 Task: Look for space in Shājāpur, India from 15th June, 2023 to 21st June, 2023 for 5 adults in price range Rs.14000 to Rs.25000. Place can be entire place with 3 bedrooms having 3 beds and 3 bathrooms. Property type can be house, flat, guest house. Booking option can be shelf check-in. Required host language is English.
Action: Mouse moved to (431, 69)
Screenshot: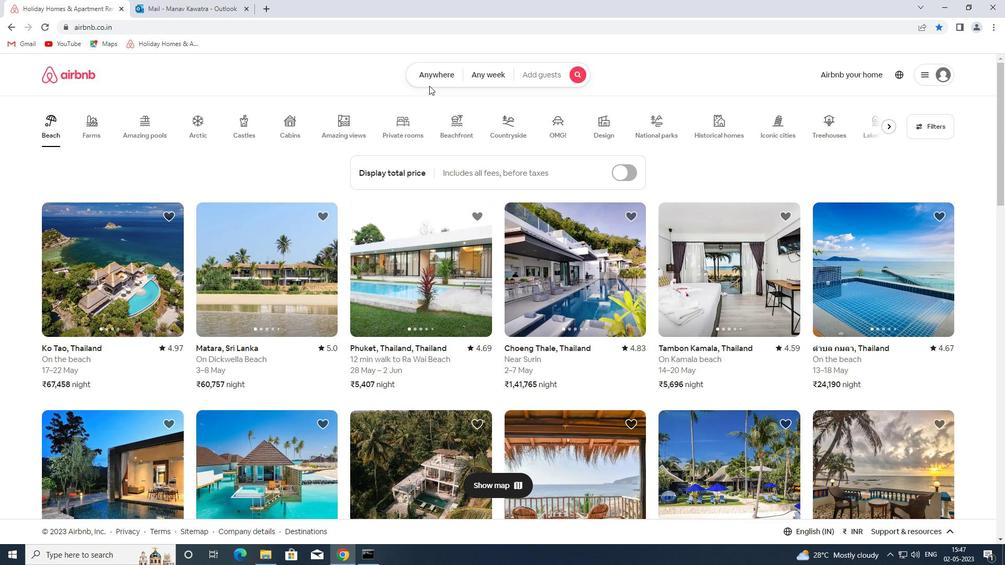
Action: Mouse pressed left at (431, 69)
Screenshot: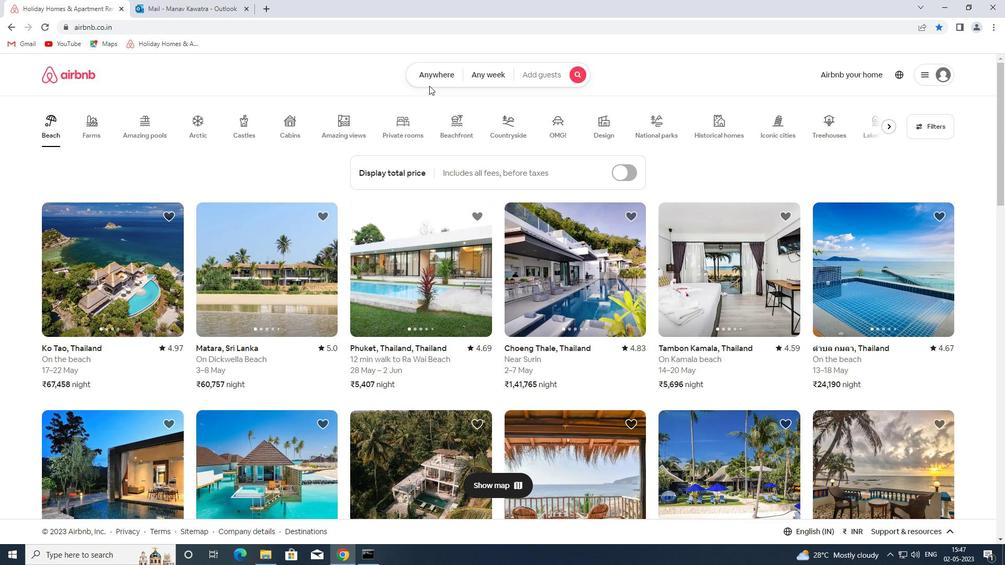 
Action: Mouse moved to (380, 119)
Screenshot: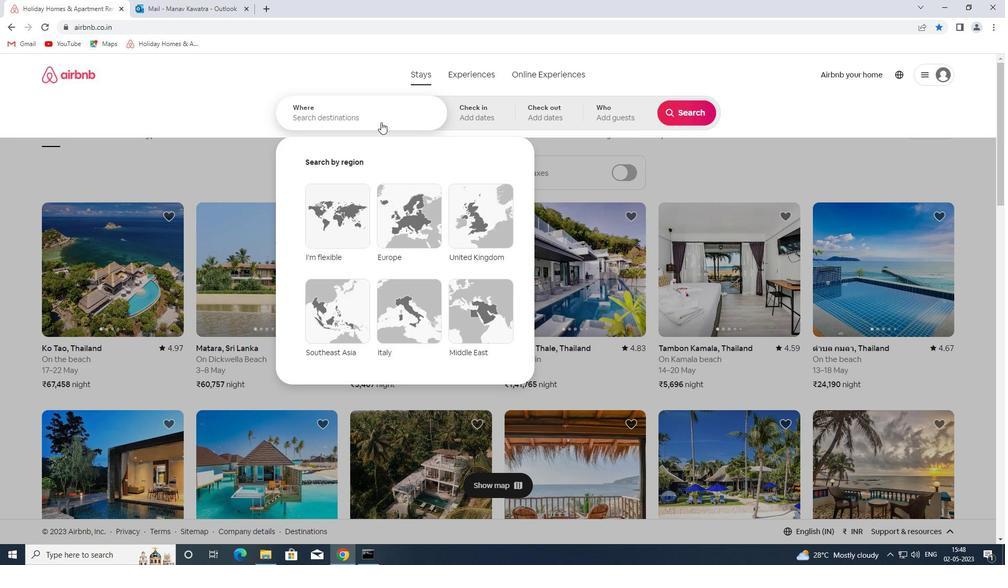 
Action: Mouse pressed left at (380, 119)
Screenshot: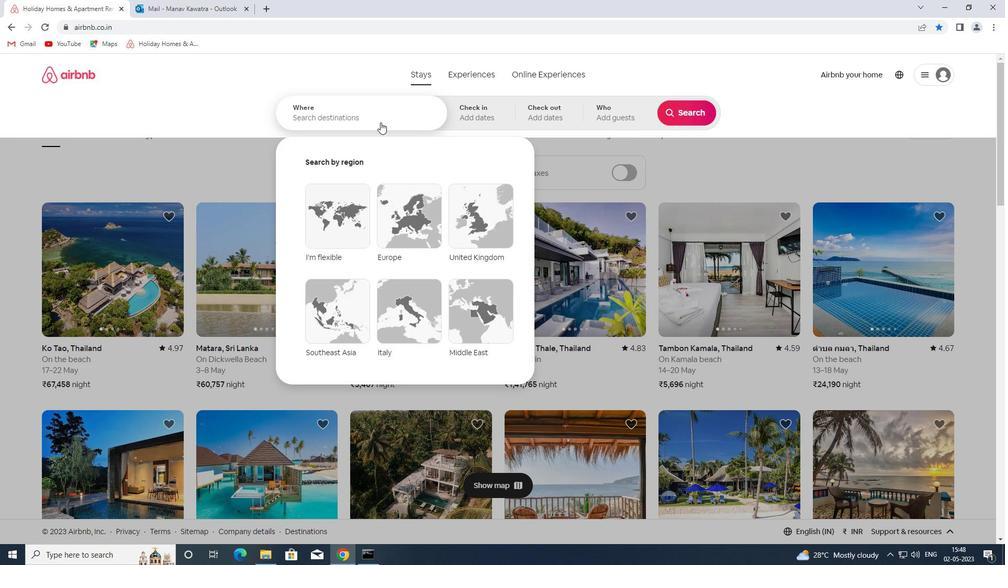 
Action: Key pressed shajapur<Key.space>india<Key.space><Key.enter>
Screenshot: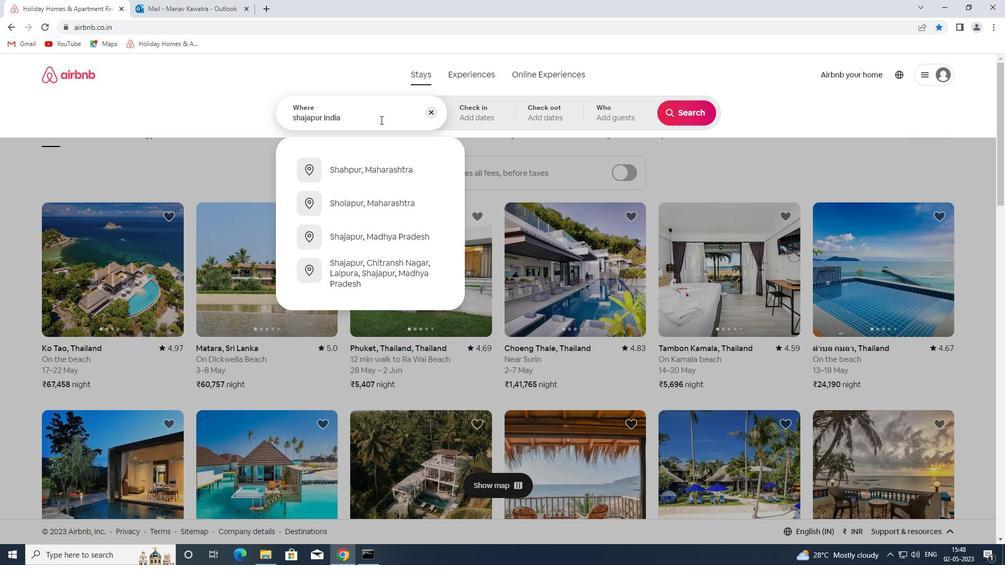 
Action: Mouse moved to (627, 287)
Screenshot: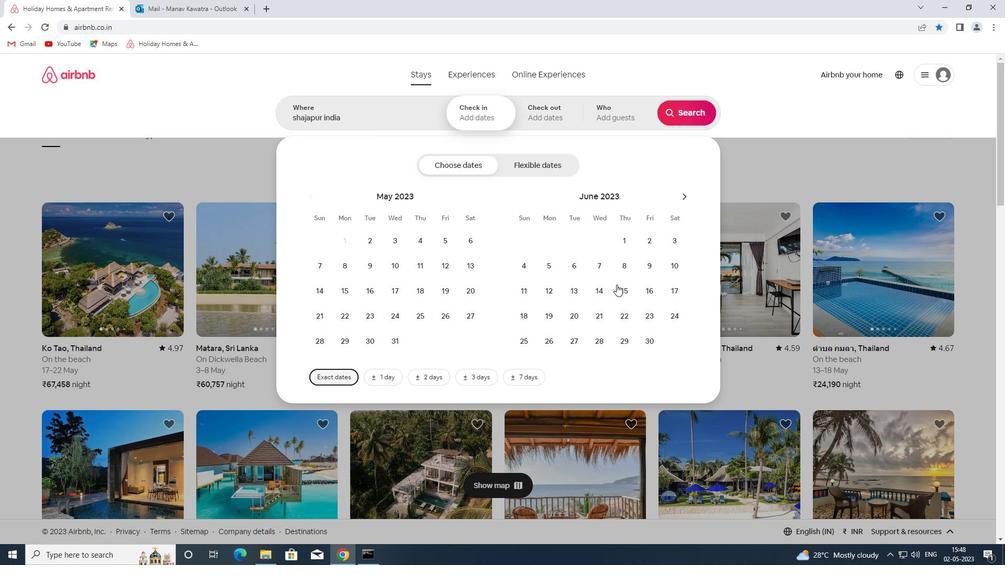 
Action: Mouse pressed left at (627, 287)
Screenshot: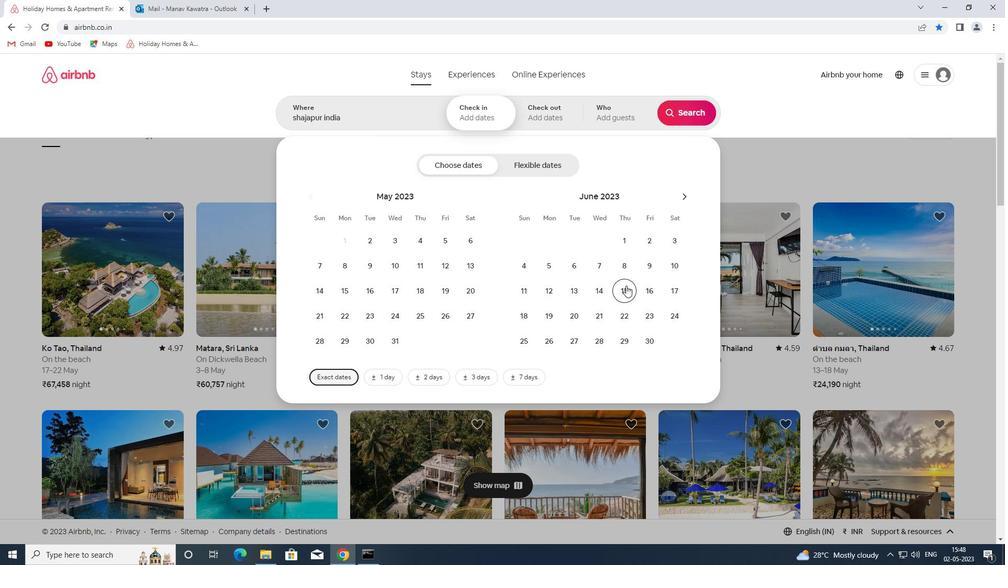 
Action: Mouse moved to (600, 314)
Screenshot: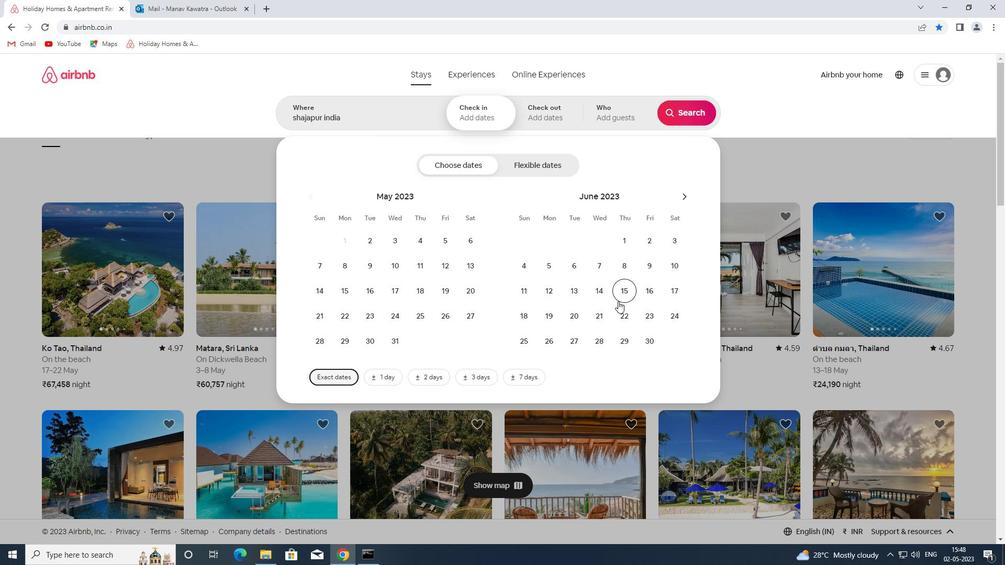 
Action: Mouse pressed left at (600, 314)
Screenshot: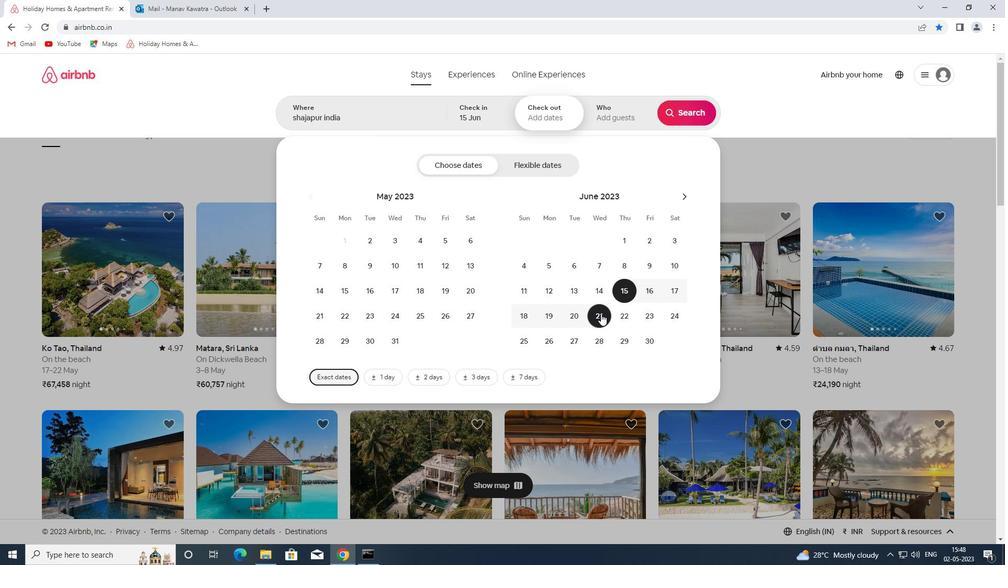 
Action: Mouse moved to (624, 120)
Screenshot: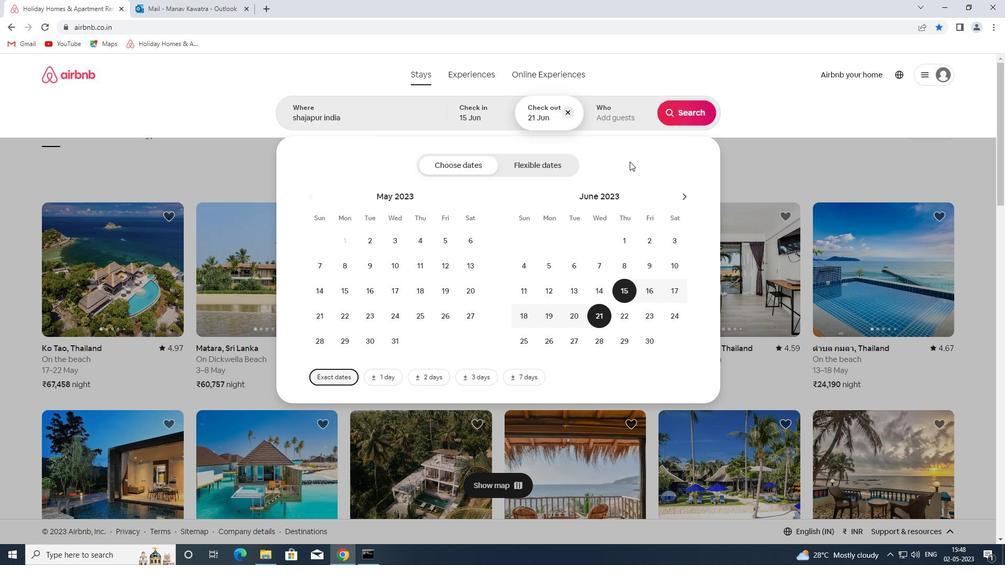 
Action: Mouse pressed left at (624, 120)
Screenshot: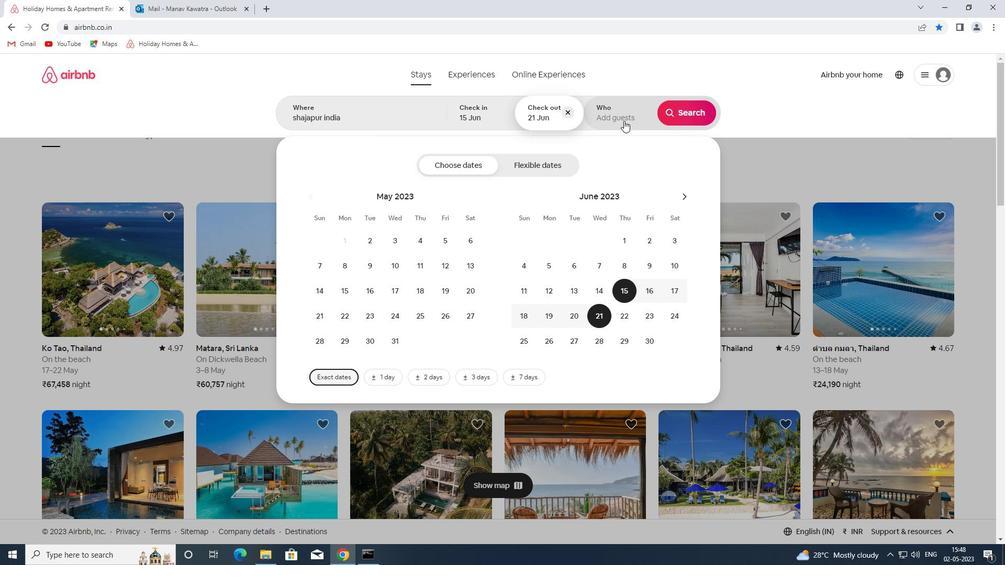 
Action: Mouse moved to (685, 170)
Screenshot: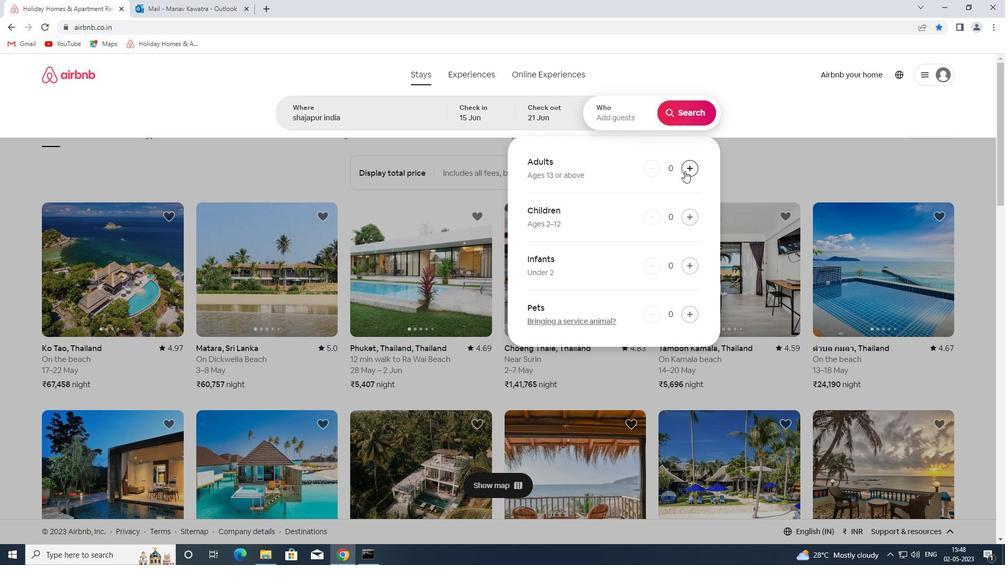
Action: Mouse pressed left at (685, 170)
Screenshot: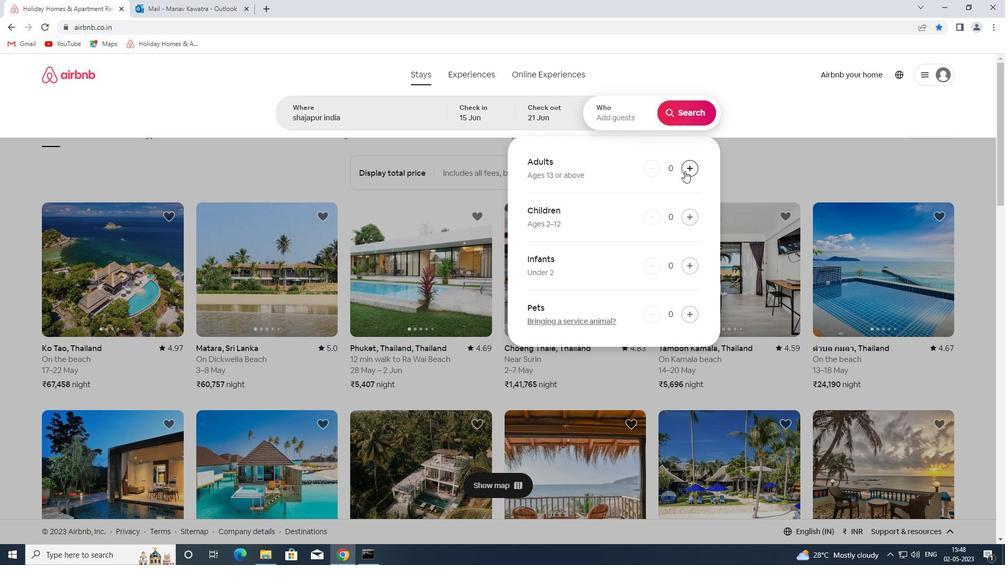 
Action: Mouse moved to (685, 170)
Screenshot: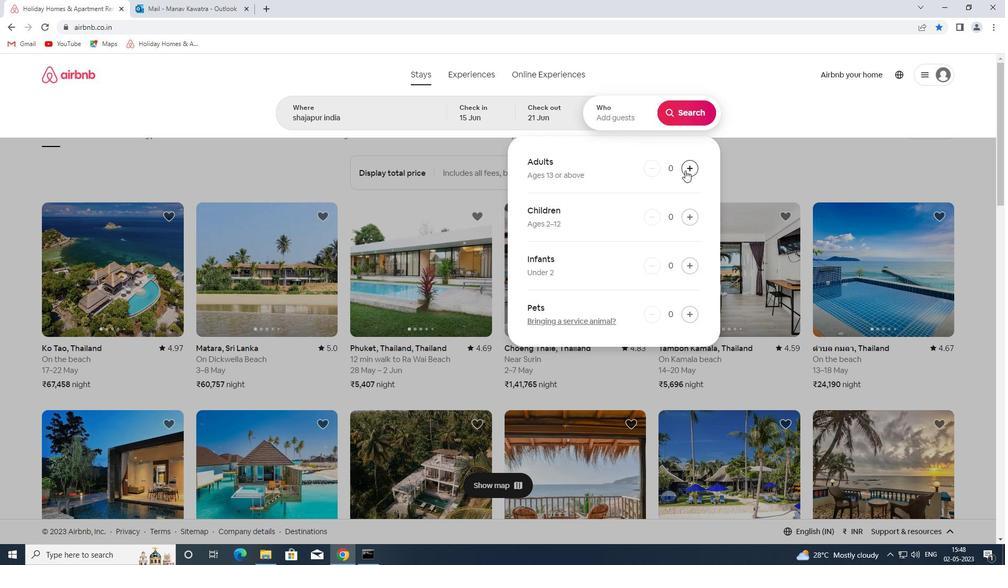 
Action: Mouse pressed left at (685, 170)
Screenshot: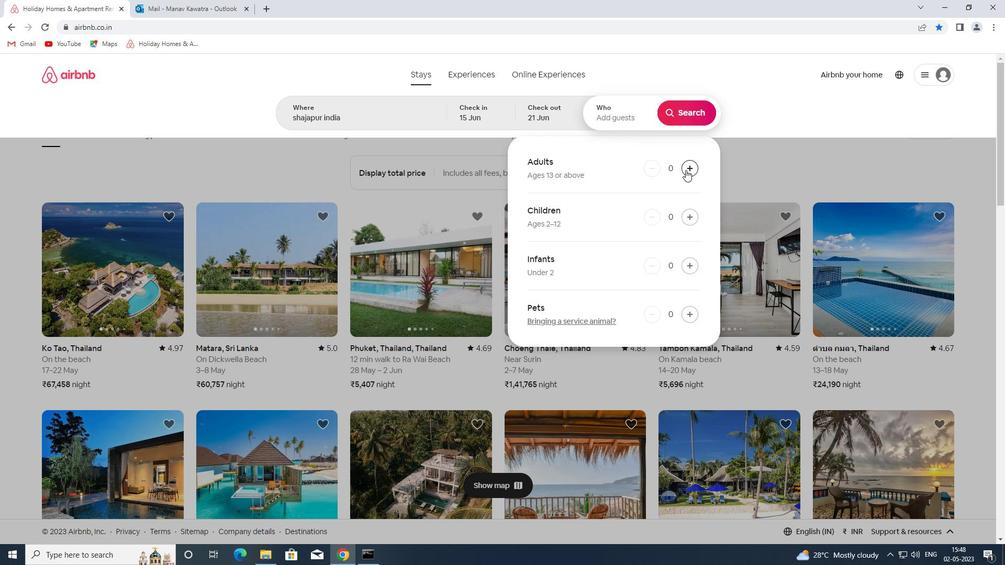 
Action: Mouse pressed left at (685, 170)
Screenshot: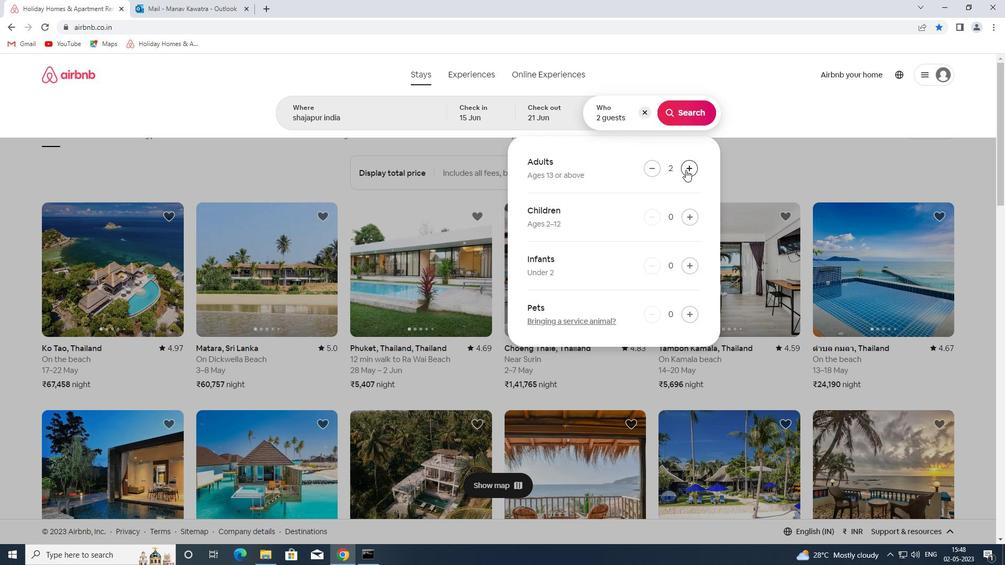 
Action: Mouse pressed left at (685, 170)
Screenshot: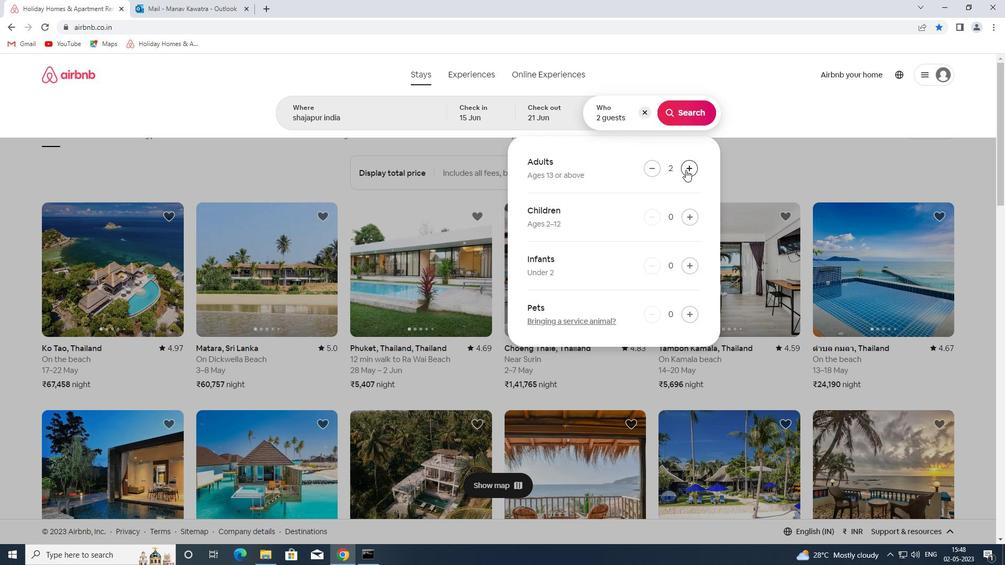 
Action: Mouse pressed left at (685, 170)
Screenshot: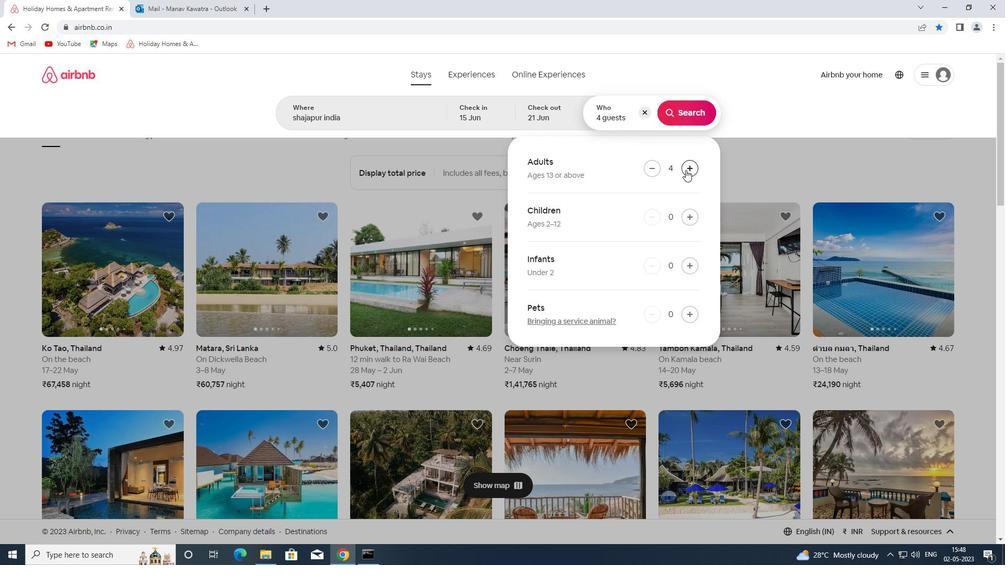 
Action: Mouse moved to (684, 114)
Screenshot: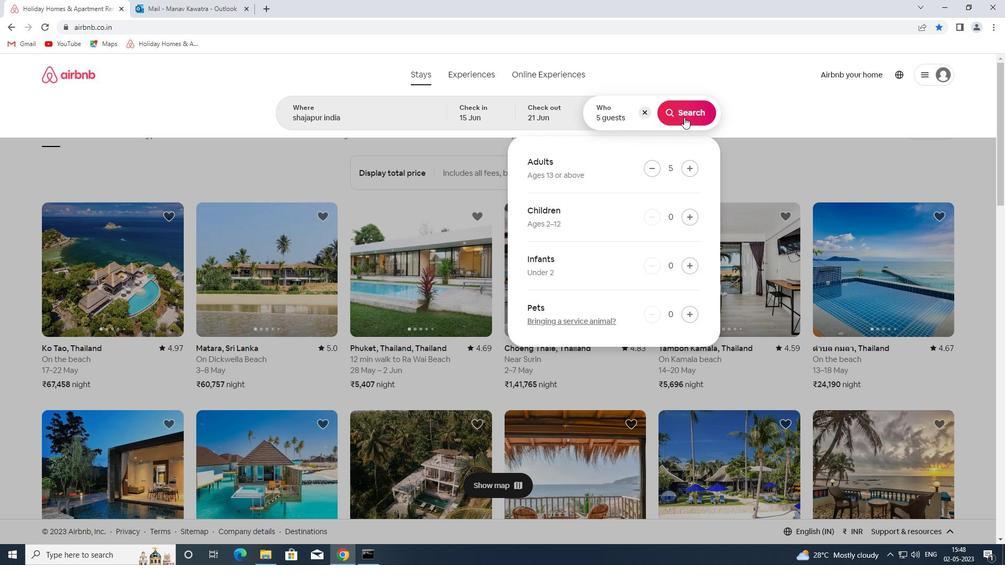 
Action: Mouse pressed left at (684, 114)
Screenshot: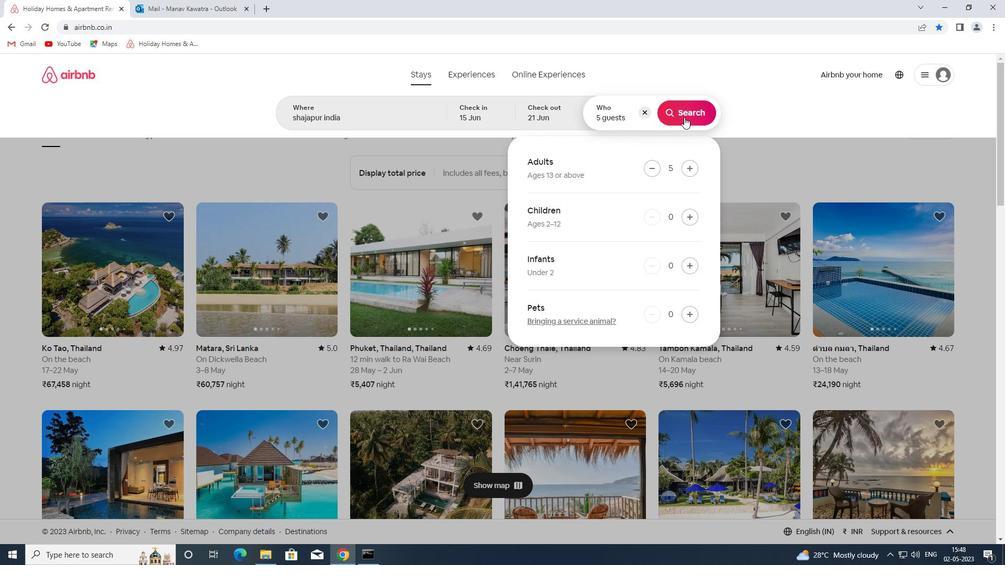 
Action: Mouse moved to (964, 121)
Screenshot: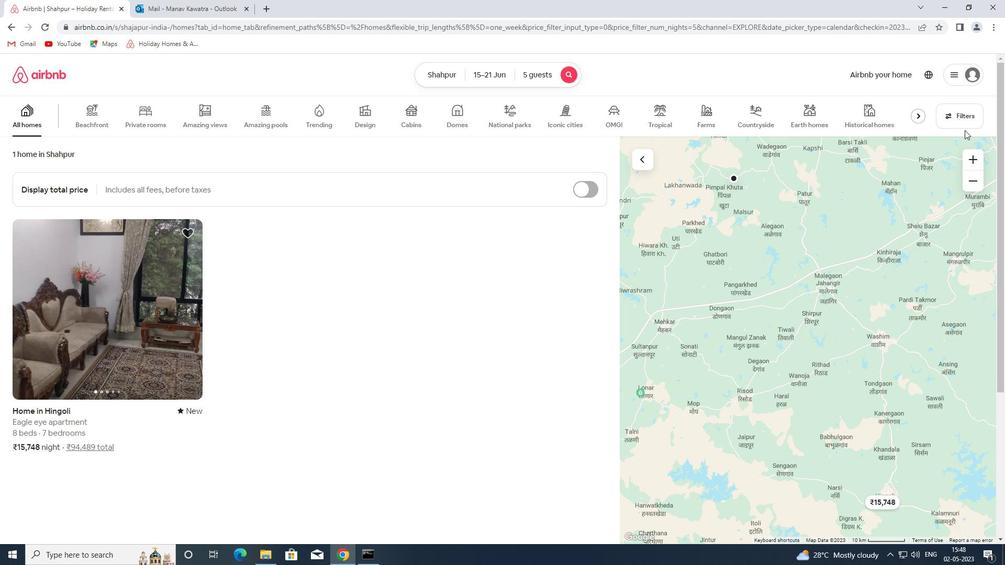 
Action: Mouse pressed left at (964, 121)
Screenshot: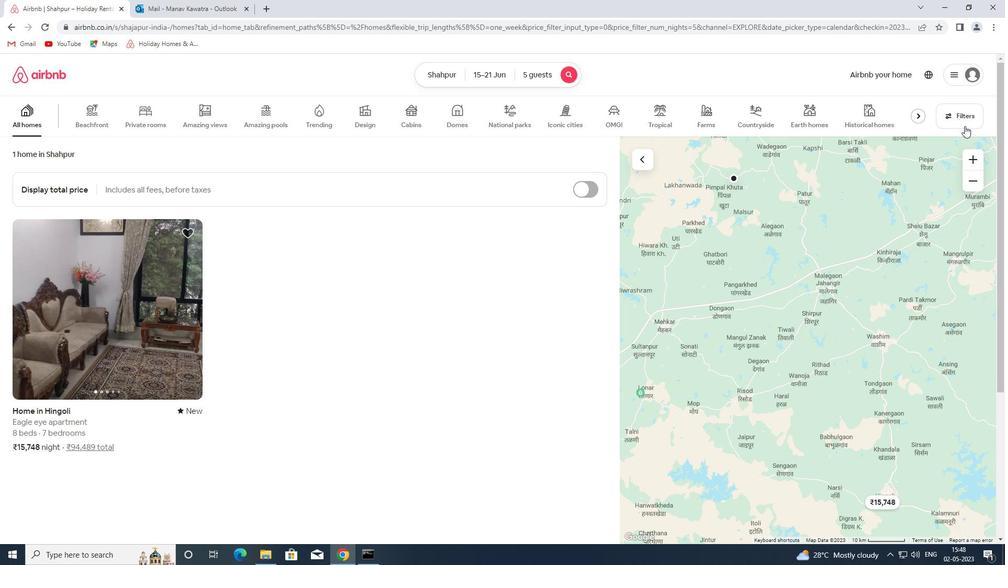 
Action: Mouse moved to (429, 251)
Screenshot: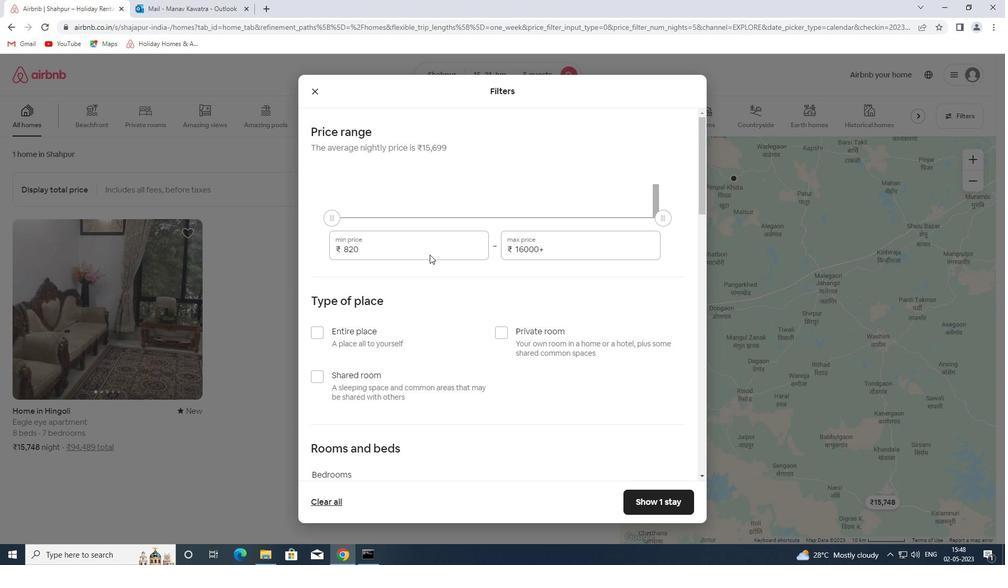 
Action: Mouse pressed left at (429, 251)
Screenshot: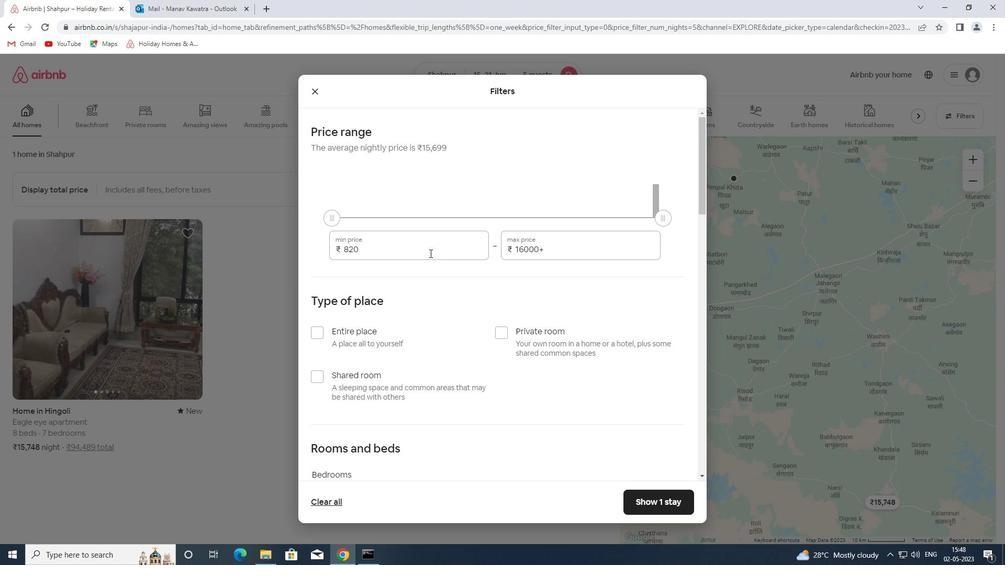 
Action: Mouse pressed left at (429, 251)
Screenshot: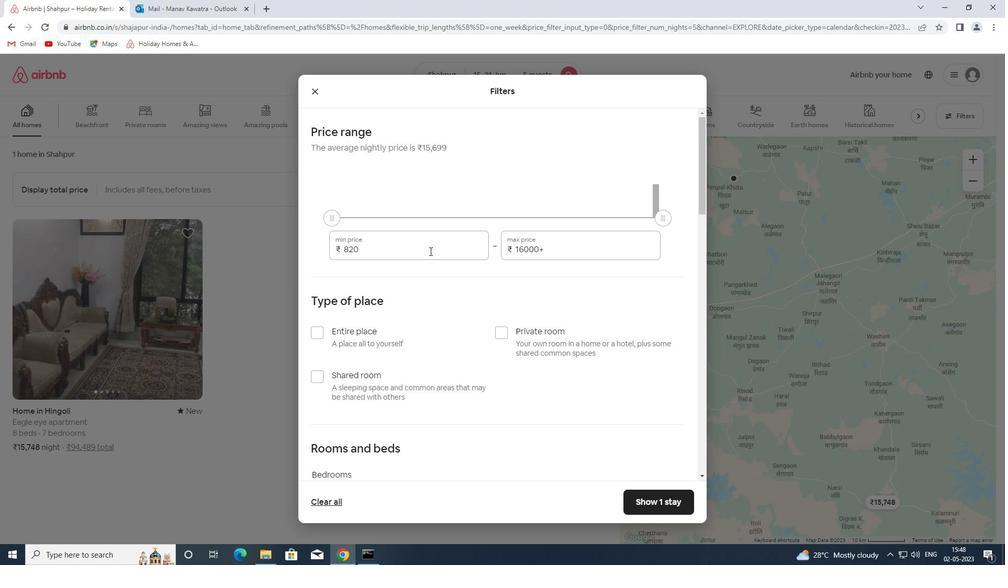 
Action: Key pressed 14000<Key.tab>25000
Screenshot: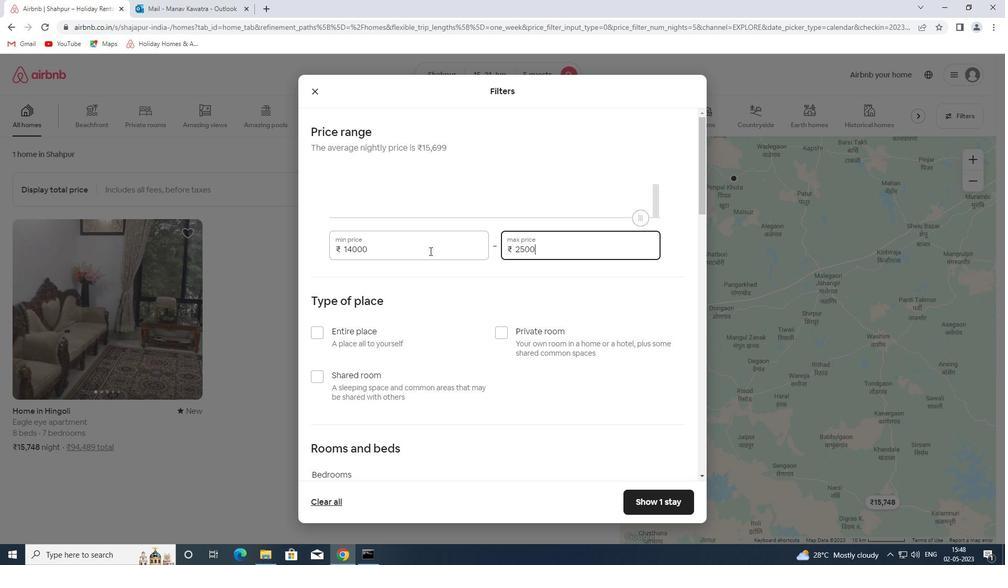 
Action: Mouse moved to (368, 330)
Screenshot: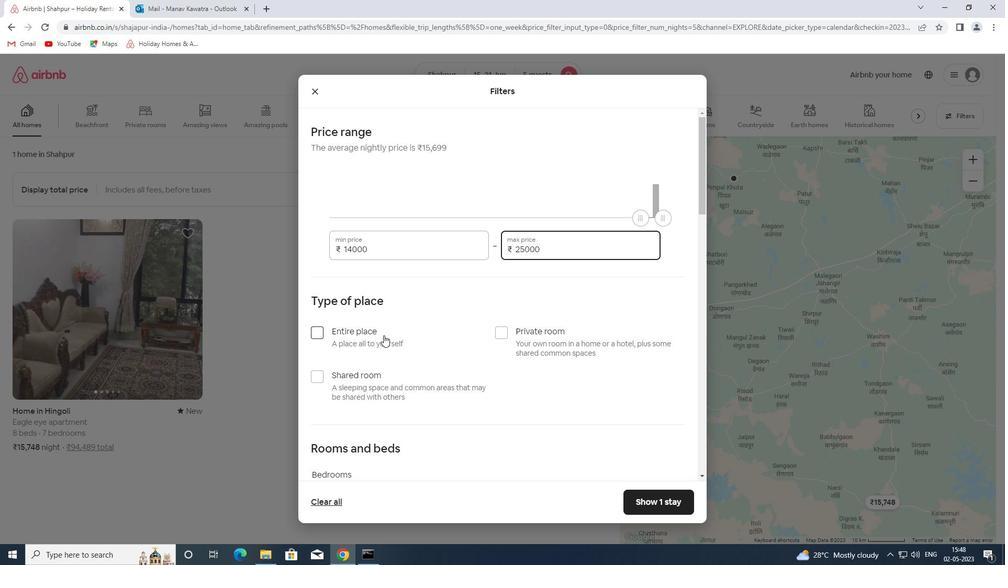 
Action: Mouse pressed left at (368, 330)
Screenshot: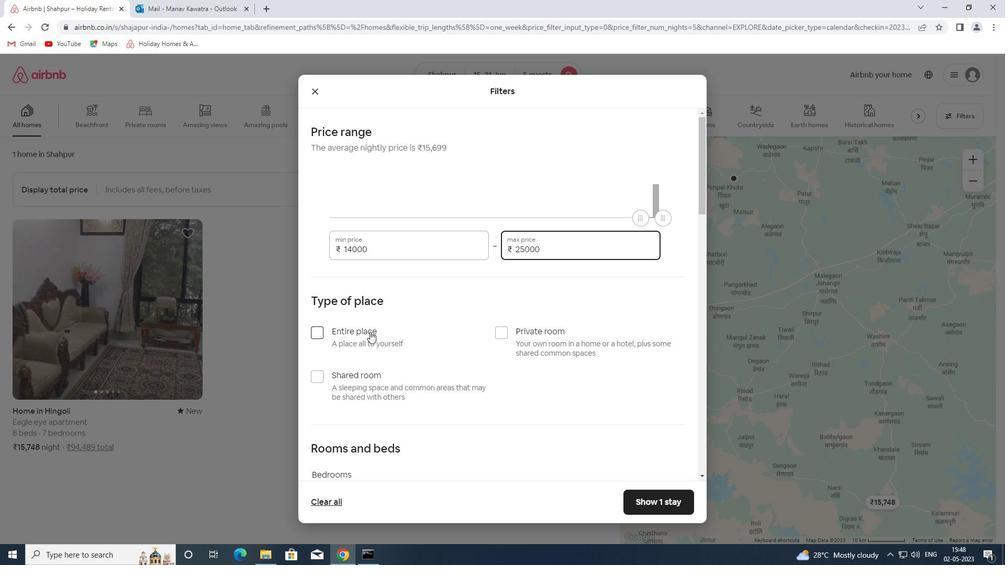 
Action: Mouse moved to (490, 302)
Screenshot: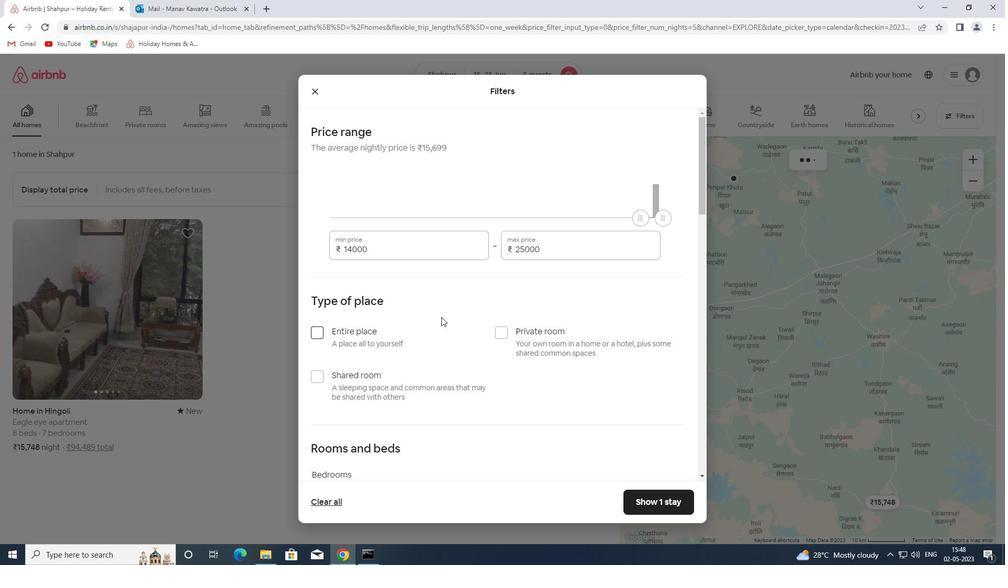 
Action: Mouse scrolled (490, 301) with delta (0, 0)
Screenshot: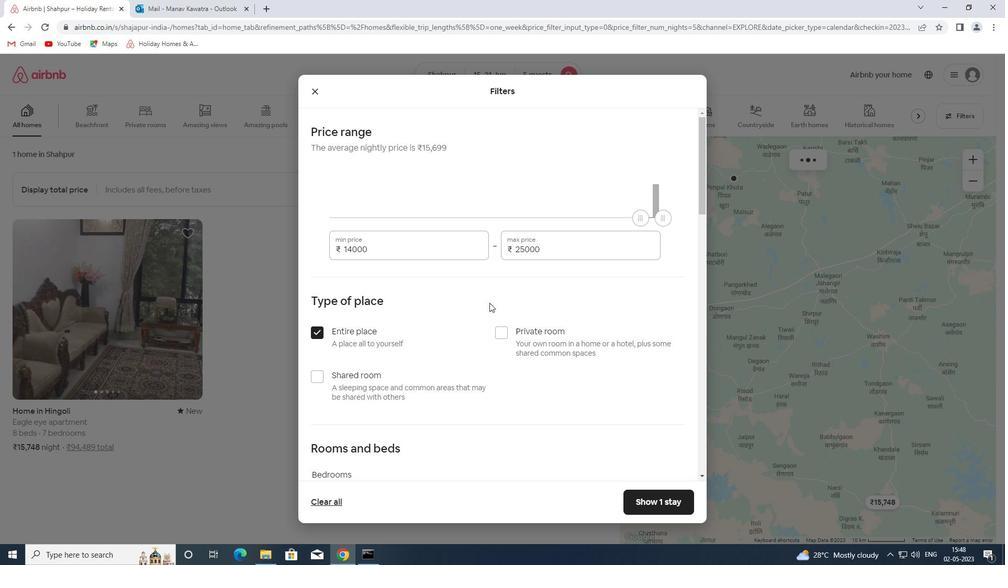 
Action: Mouse scrolled (490, 301) with delta (0, 0)
Screenshot: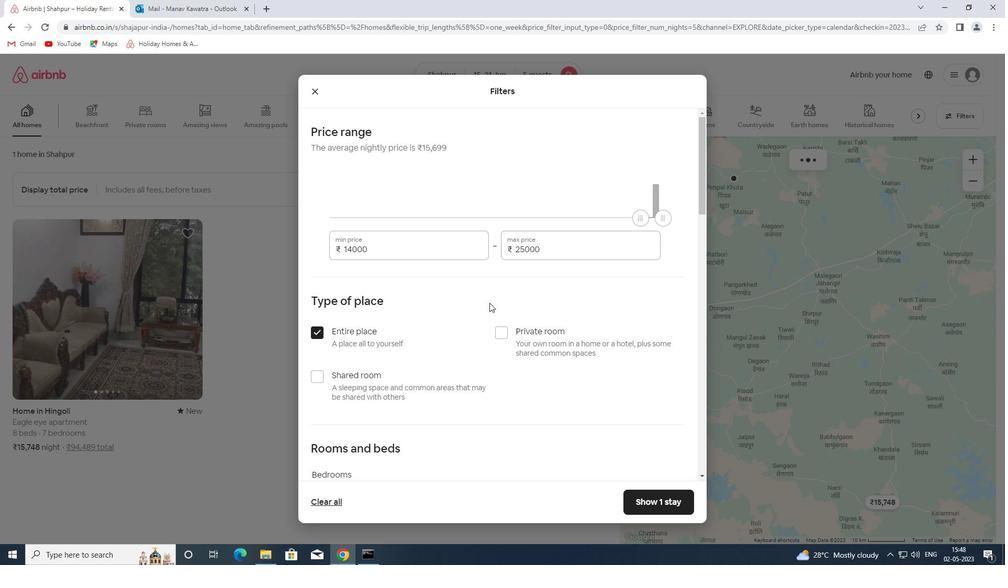 
Action: Mouse scrolled (490, 301) with delta (0, 0)
Screenshot: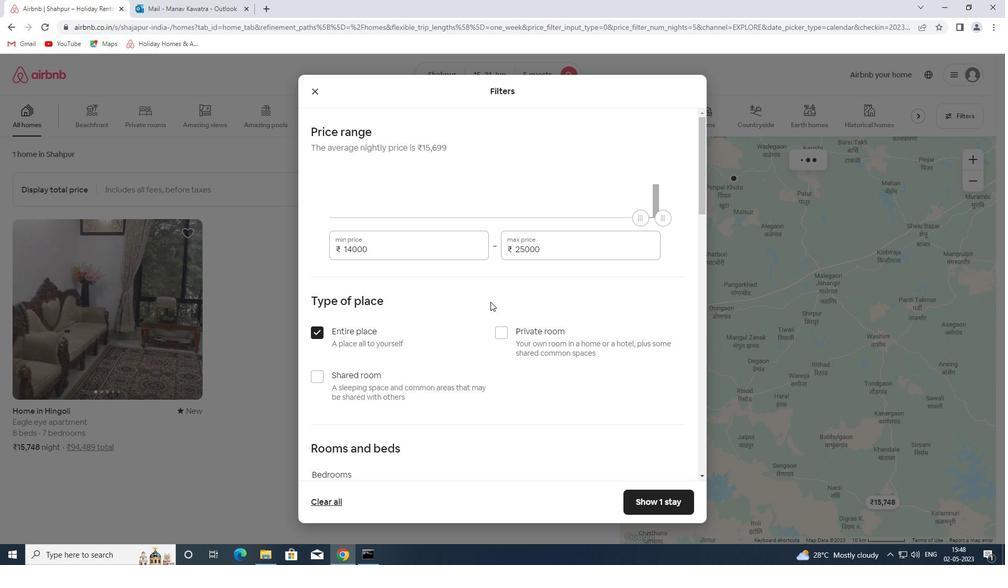 
Action: Mouse scrolled (490, 301) with delta (0, 0)
Screenshot: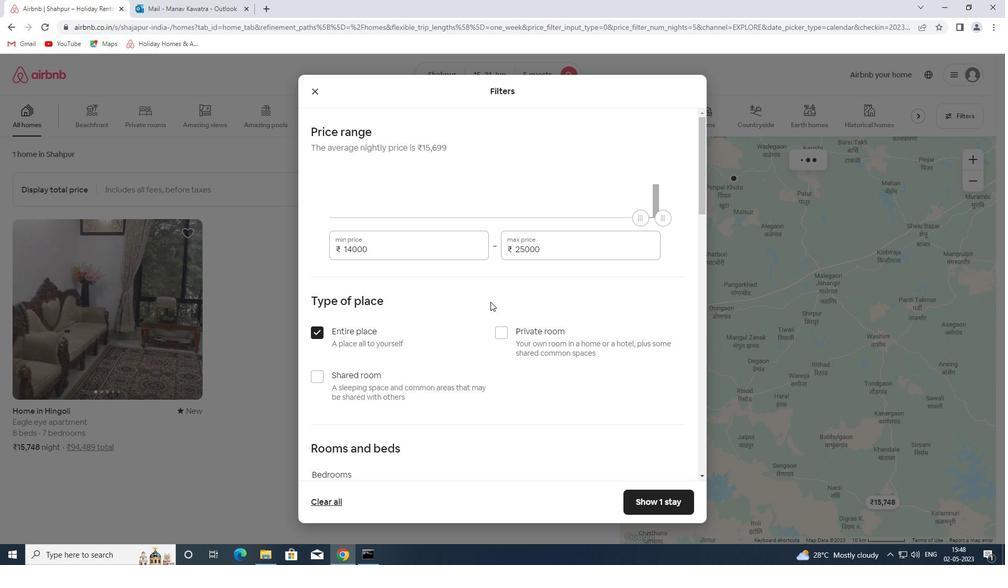 
Action: Mouse scrolled (490, 301) with delta (0, 0)
Screenshot: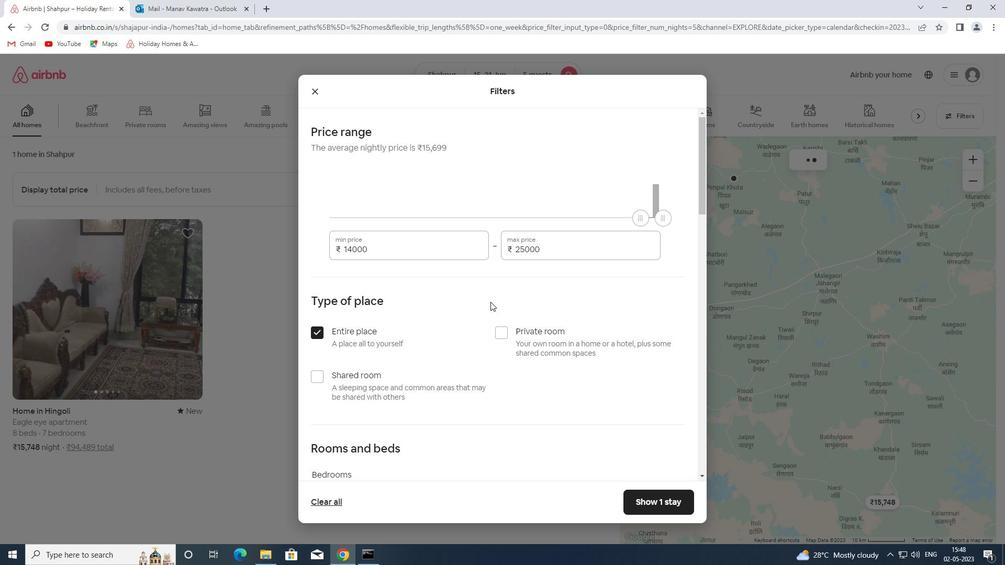 
Action: Mouse moved to (447, 245)
Screenshot: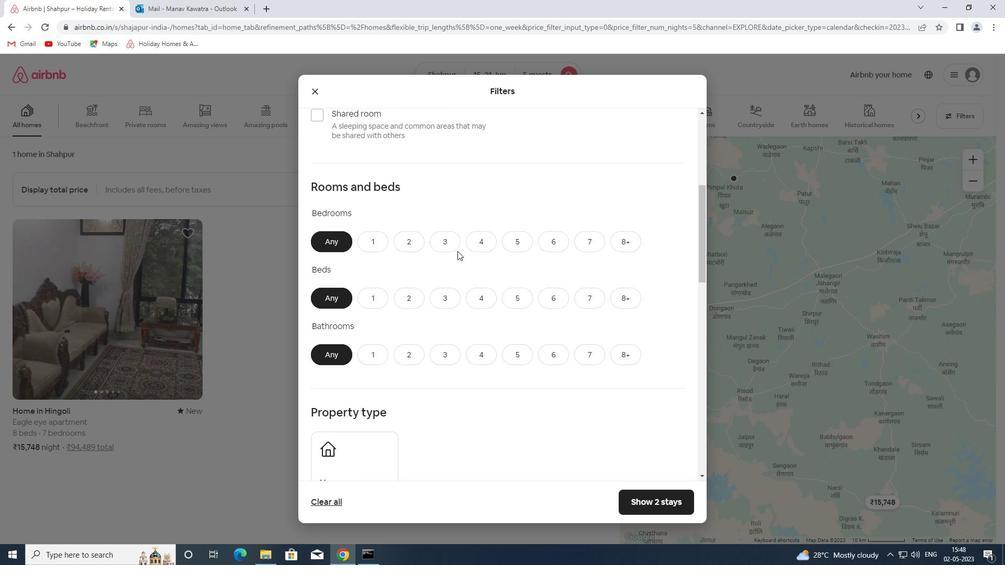 
Action: Mouse pressed left at (447, 245)
Screenshot: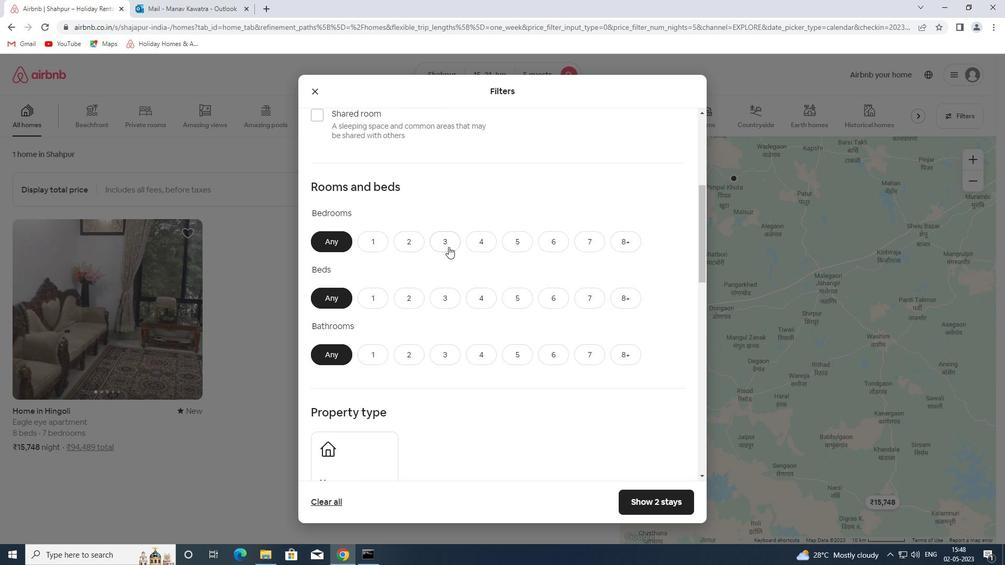 
Action: Mouse moved to (452, 296)
Screenshot: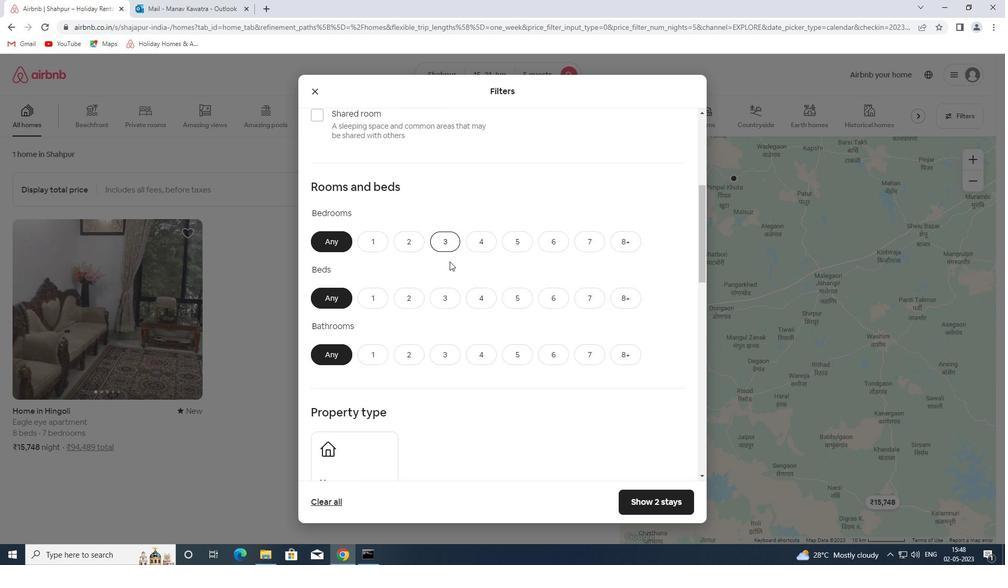 
Action: Mouse pressed left at (452, 296)
Screenshot: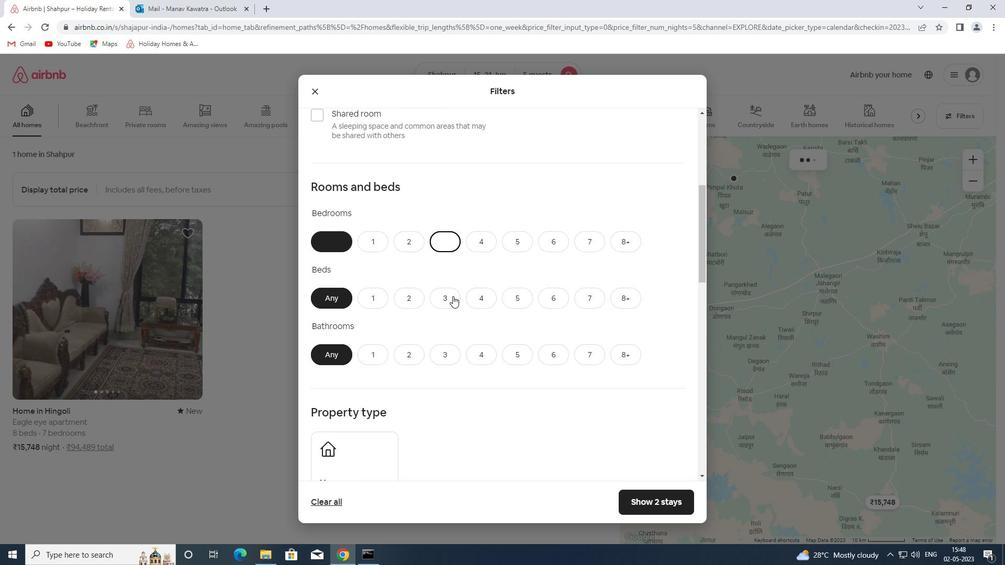 
Action: Mouse moved to (441, 351)
Screenshot: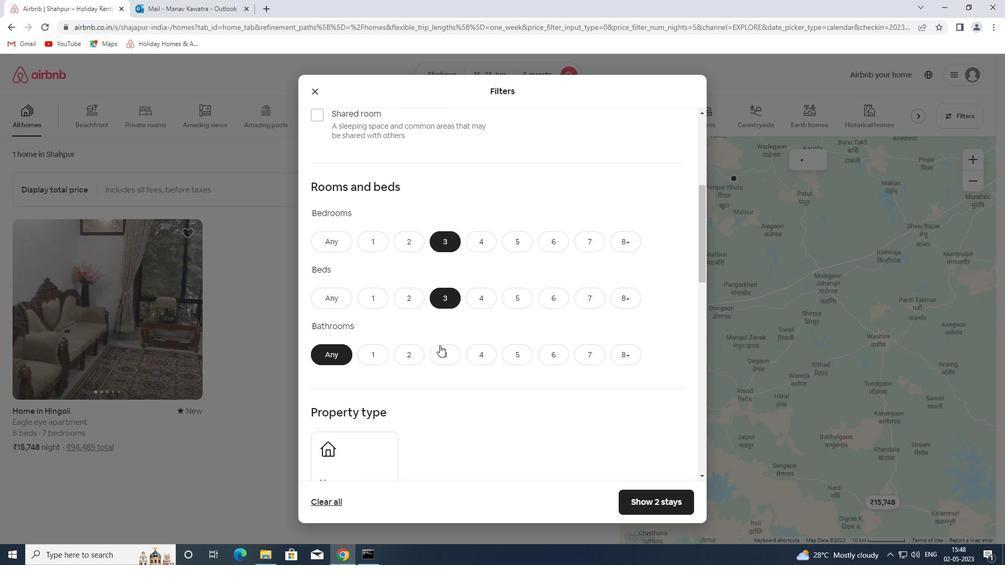 
Action: Mouse pressed left at (441, 351)
Screenshot: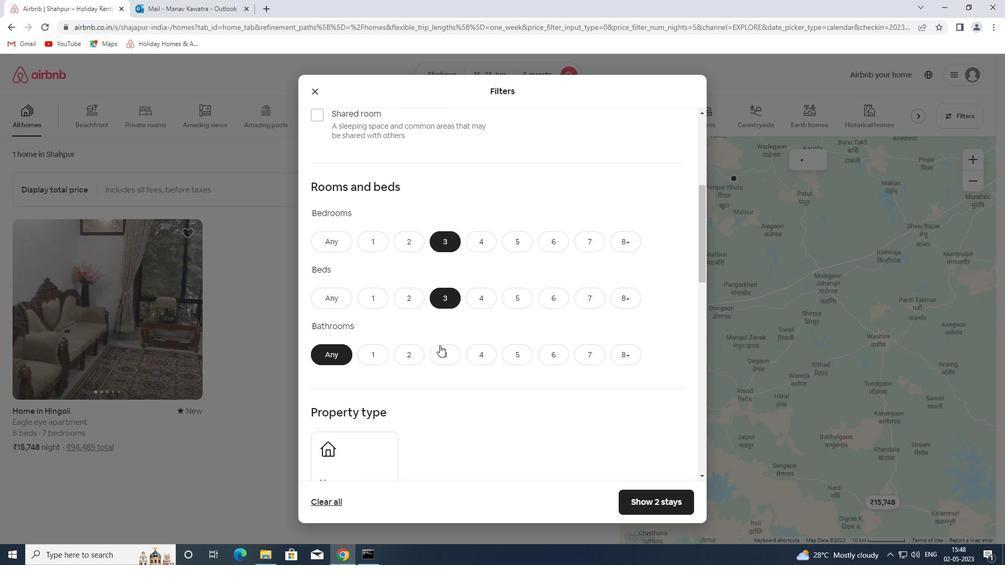 
Action: Mouse moved to (488, 296)
Screenshot: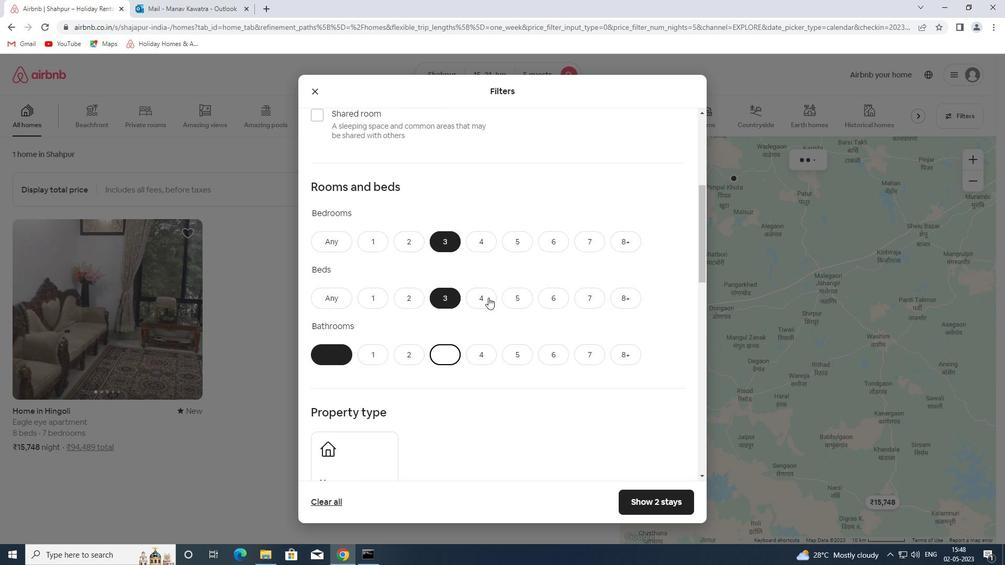 
Action: Mouse scrolled (488, 296) with delta (0, 0)
Screenshot: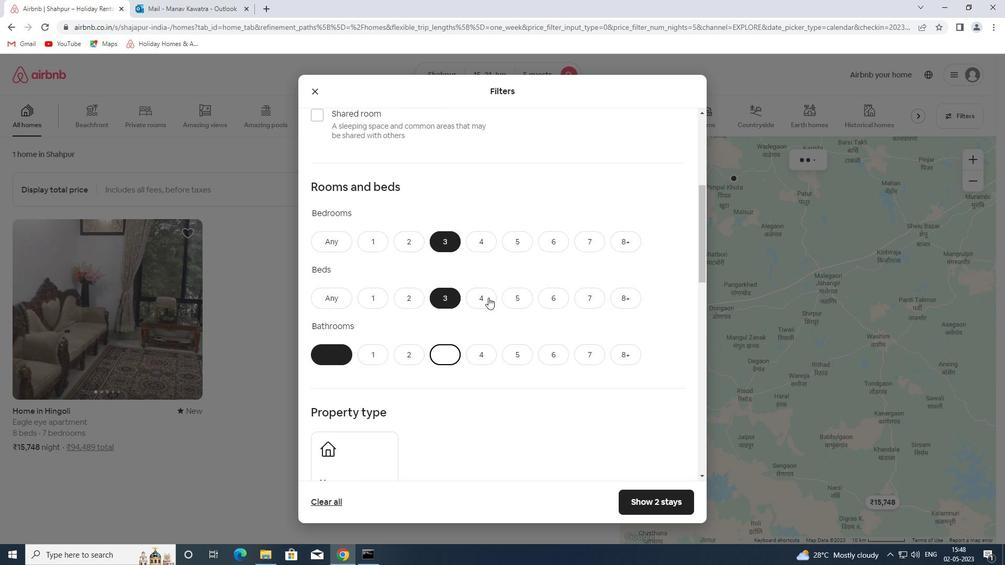 
Action: Mouse moved to (487, 296)
Screenshot: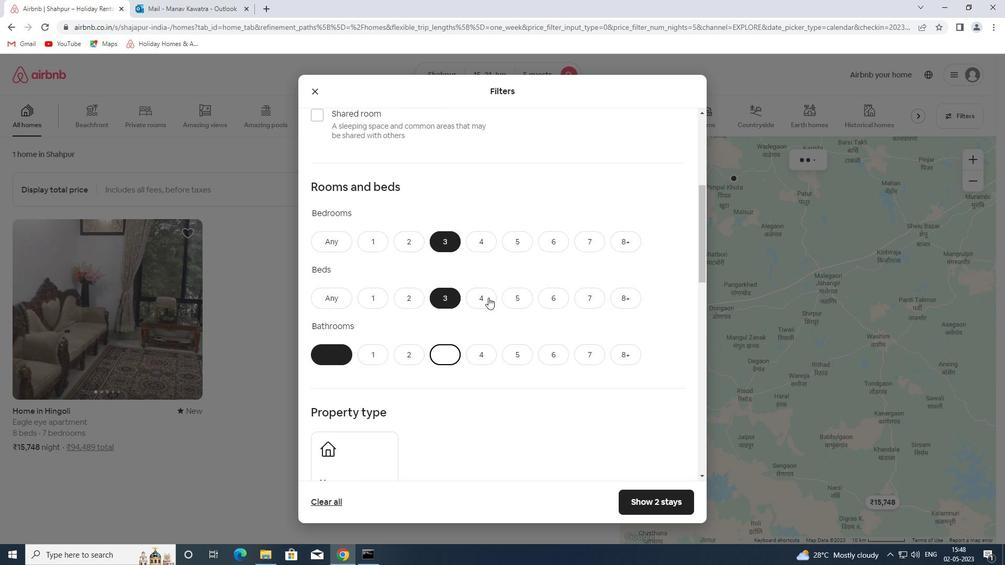 
Action: Mouse scrolled (487, 296) with delta (0, 0)
Screenshot: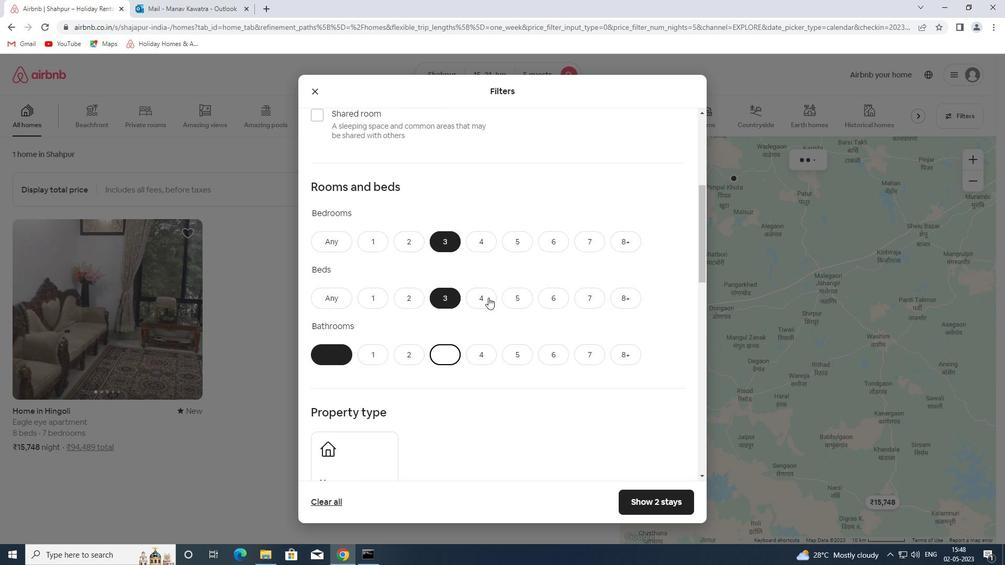 
Action: Mouse moved to (486, 296)
Screenshot: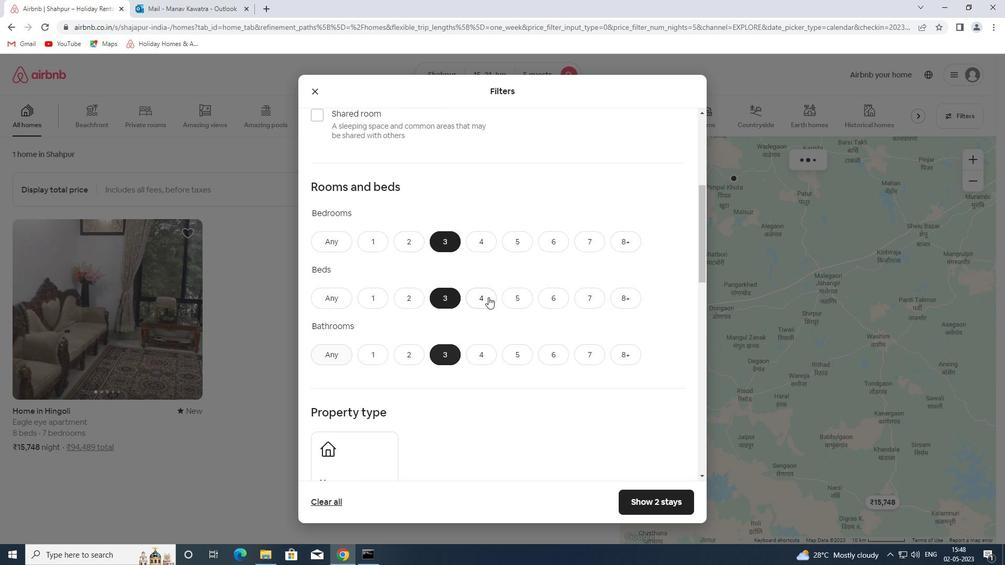 
Action: Mouse scrolled (486, 296) with delta (0, 0)
Screenshot: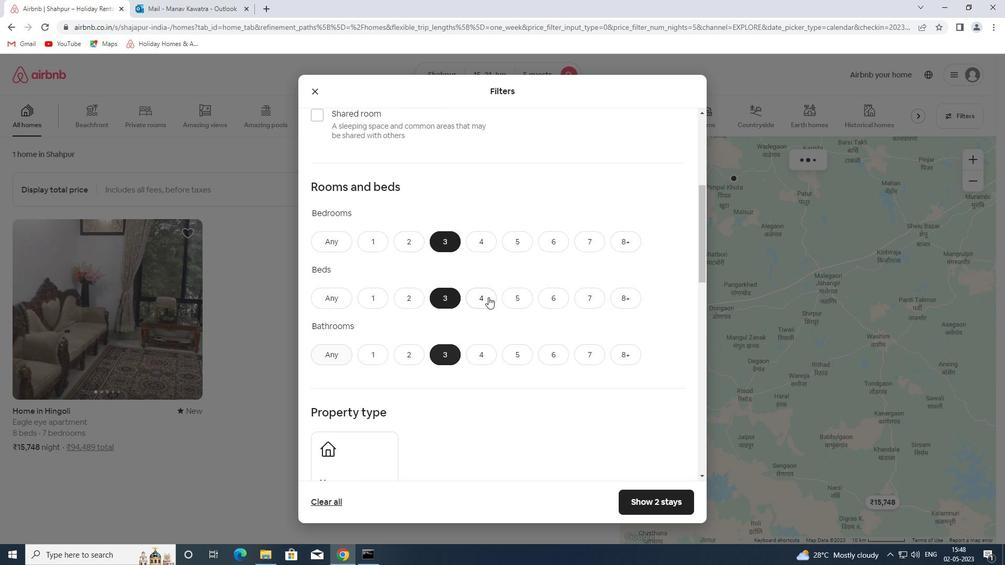 
Action: Mouse moved to (486, 296)
Screenshot: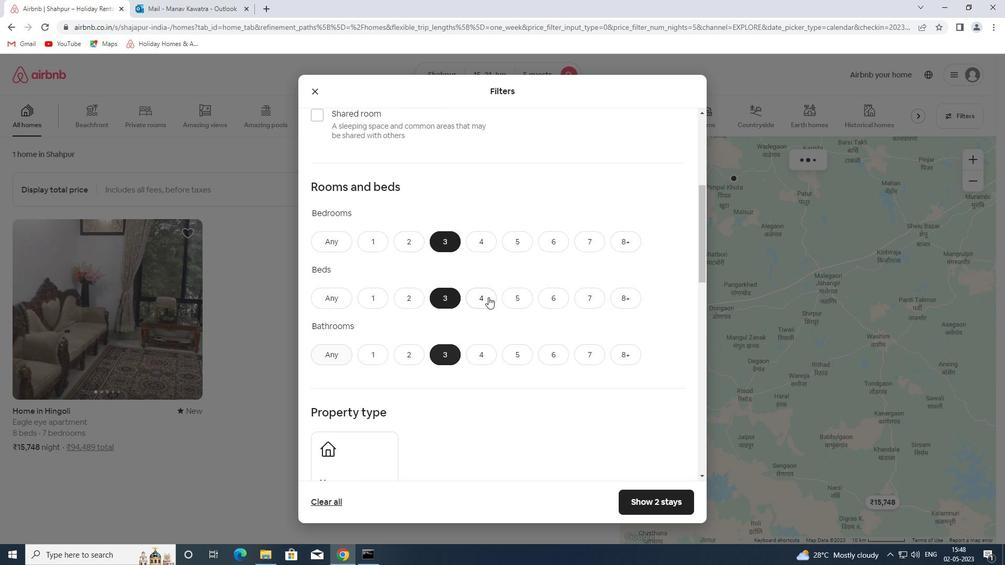 
Action: Mouse scrolled (486, 296) with delta (0, 0)
Screenshot: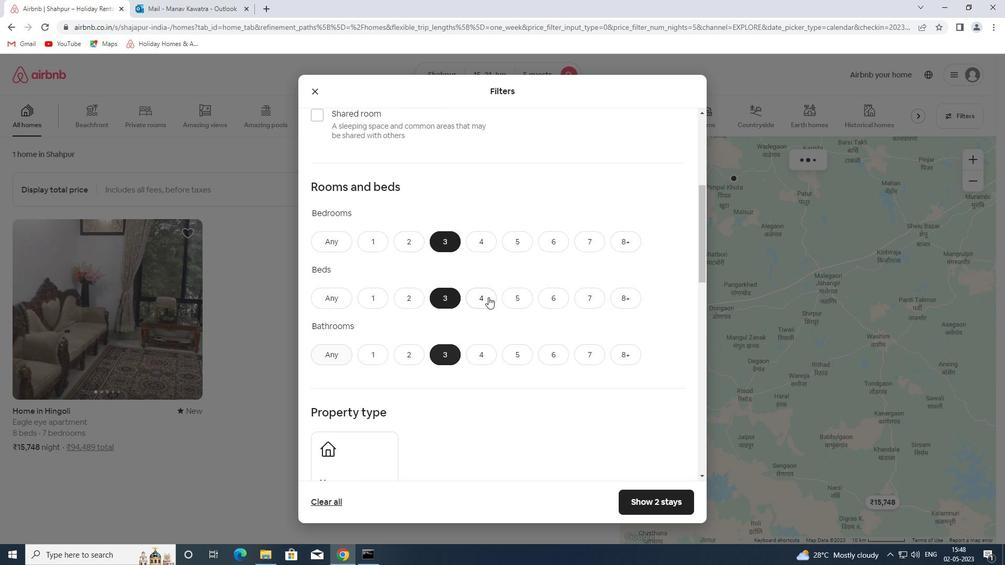 
Action: Mouse moved to (485, 296)
Screenshot: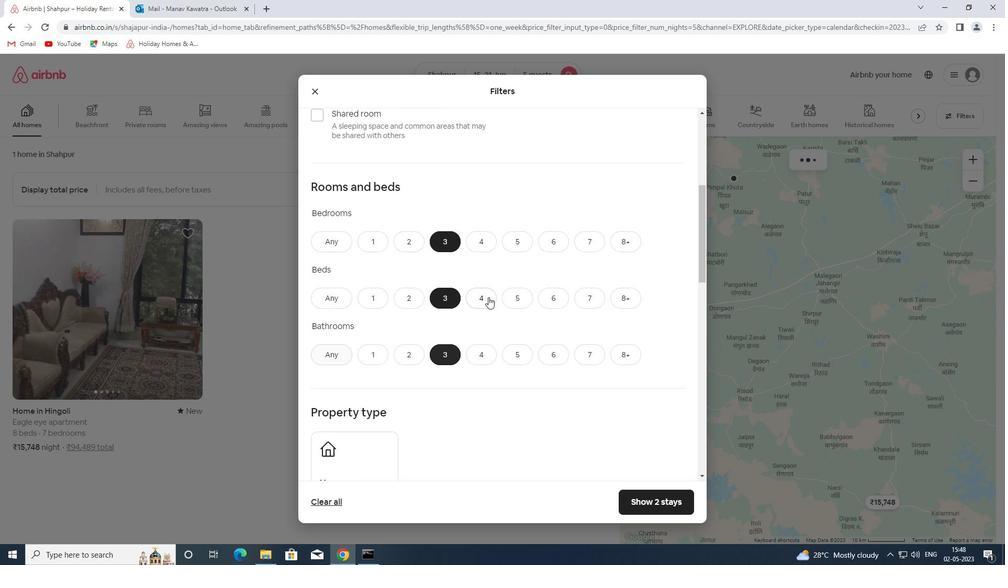 
Action: Mouse scrolled (485, 296) with delta (0, 0)
Screenshot: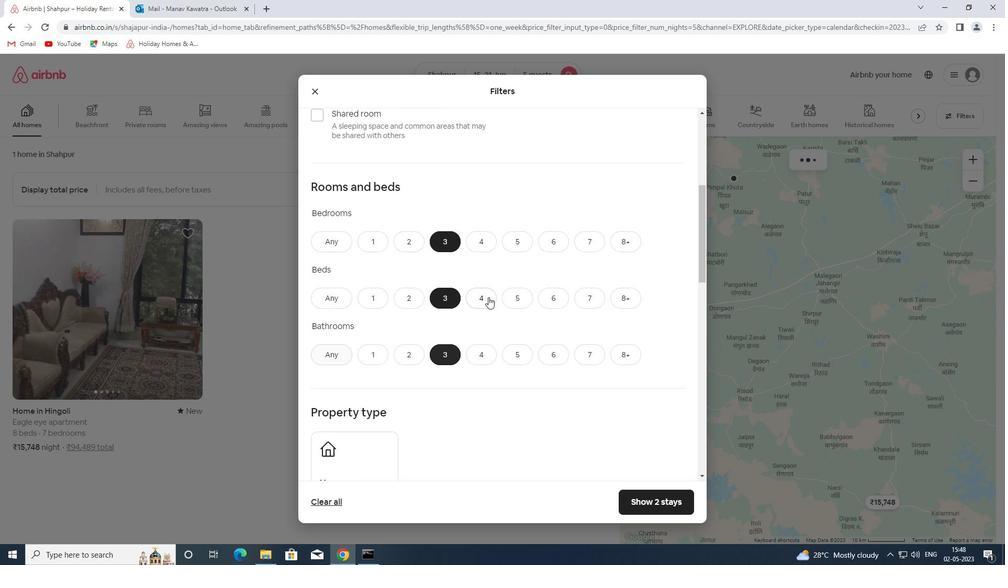 
Action: Mouse moved to (371, 213)
Screenshot: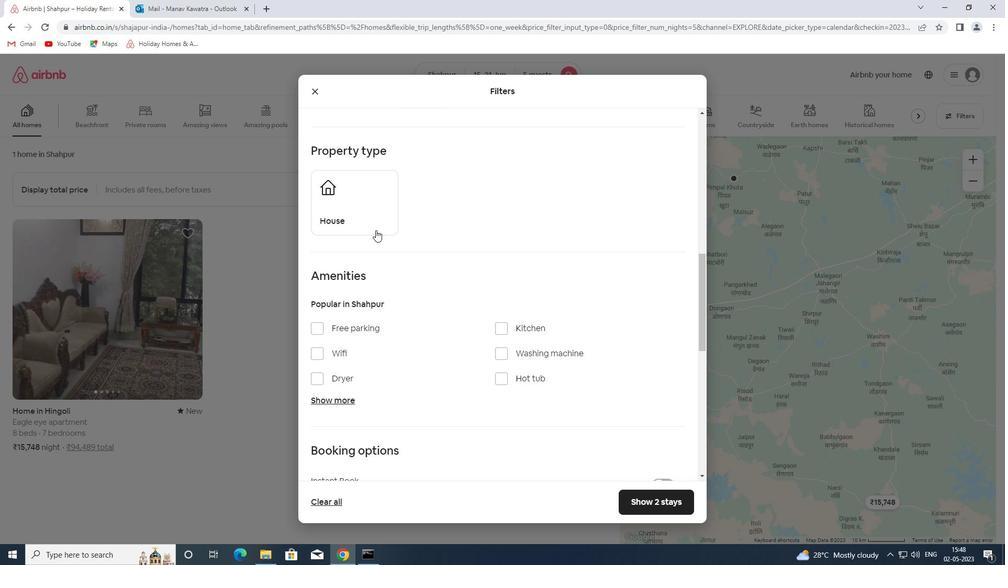 
Action: Mouse pressed left at (371, 213)
Screenshot: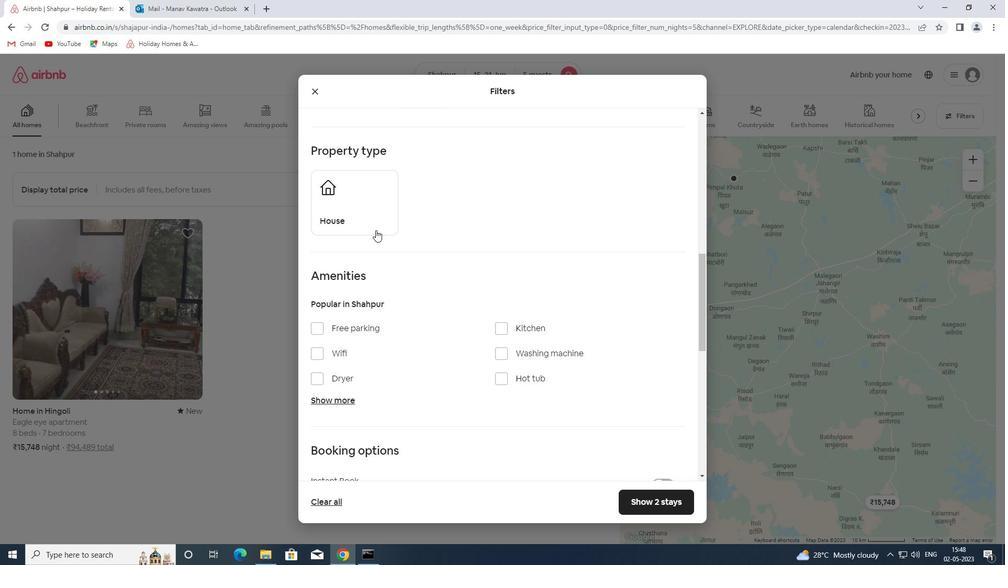 
Action: Mouse moved to (475, 269)
Screenshot: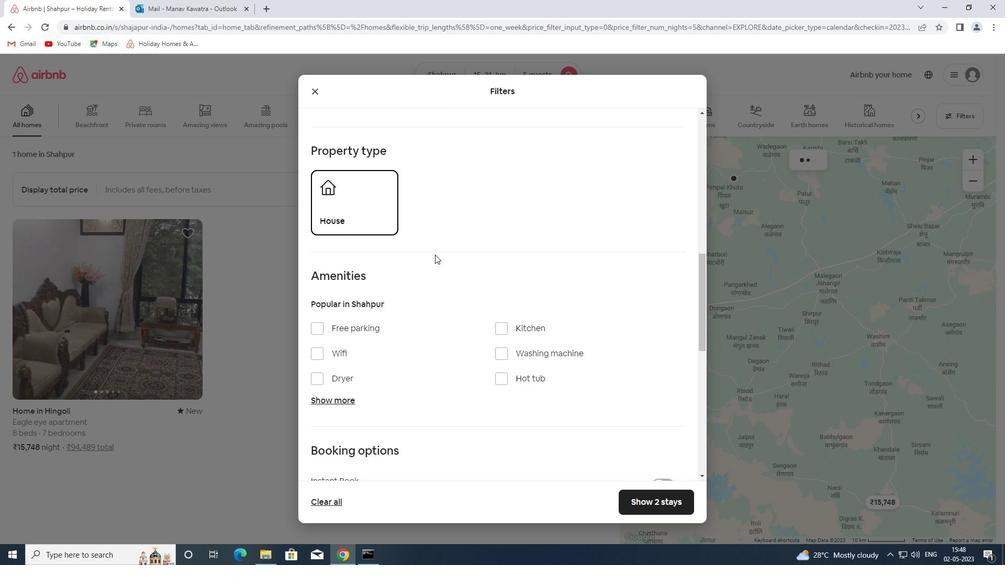 
Action: Mouse scrolled (475, 268) with delta (0, 0)
Screenshot: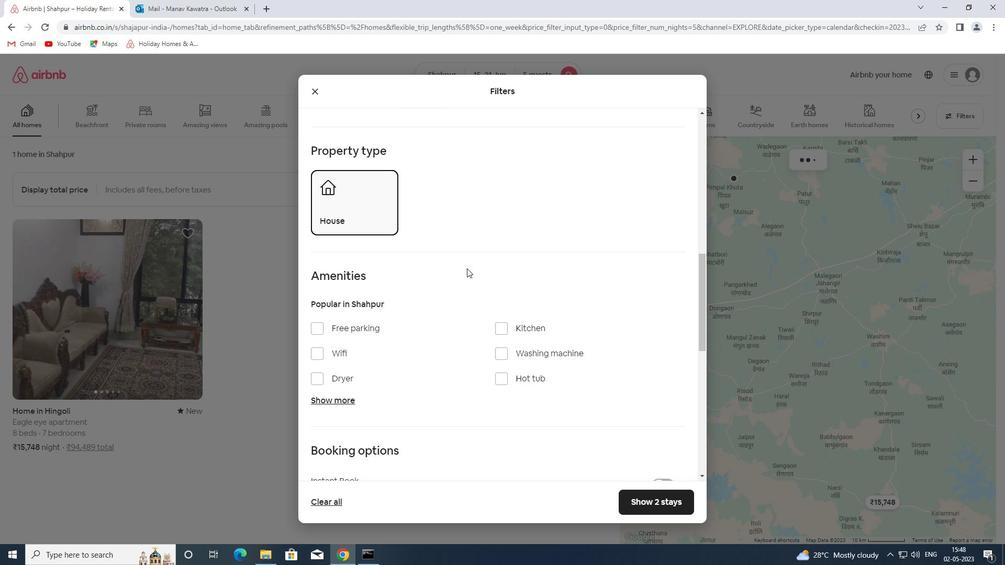 
Action: Mouse scrolled (475, 268) with delta (0, 0)
Screenshot: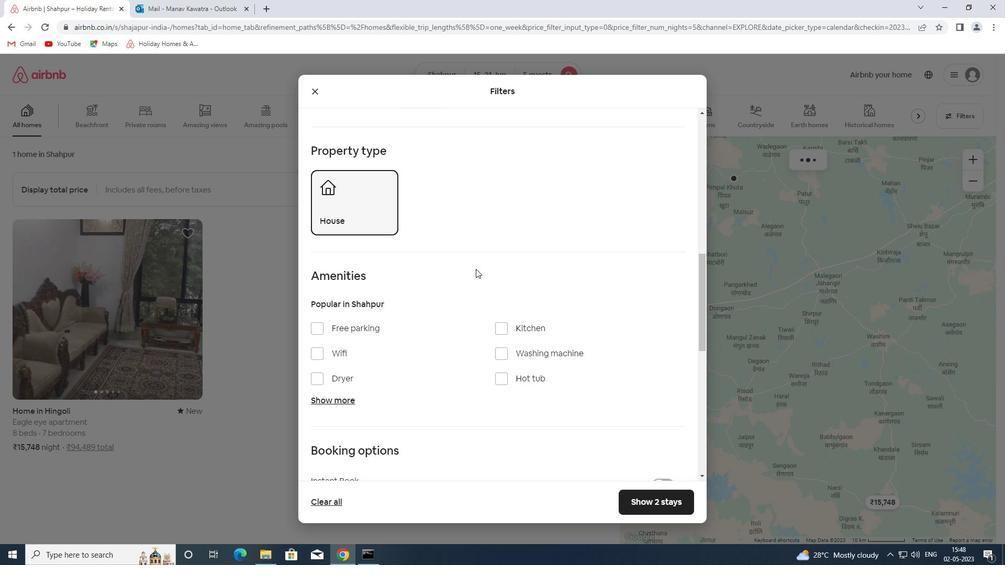 
Action: Mouse scrolled (475, 268) with delta (0, 0)
Screenshot: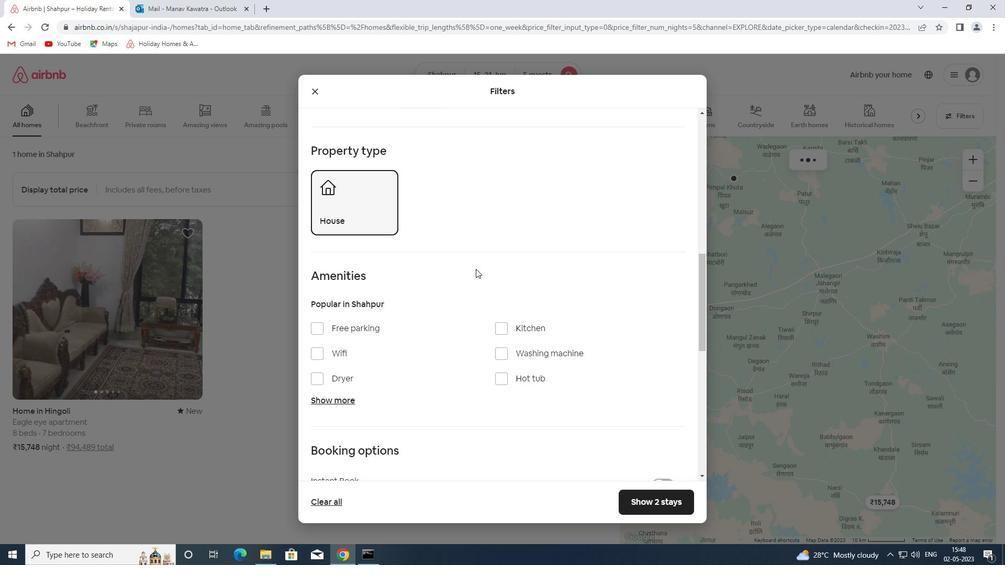 
Action: Mouse scrolled (475, 268) with delta (0, 0)
Screenshot: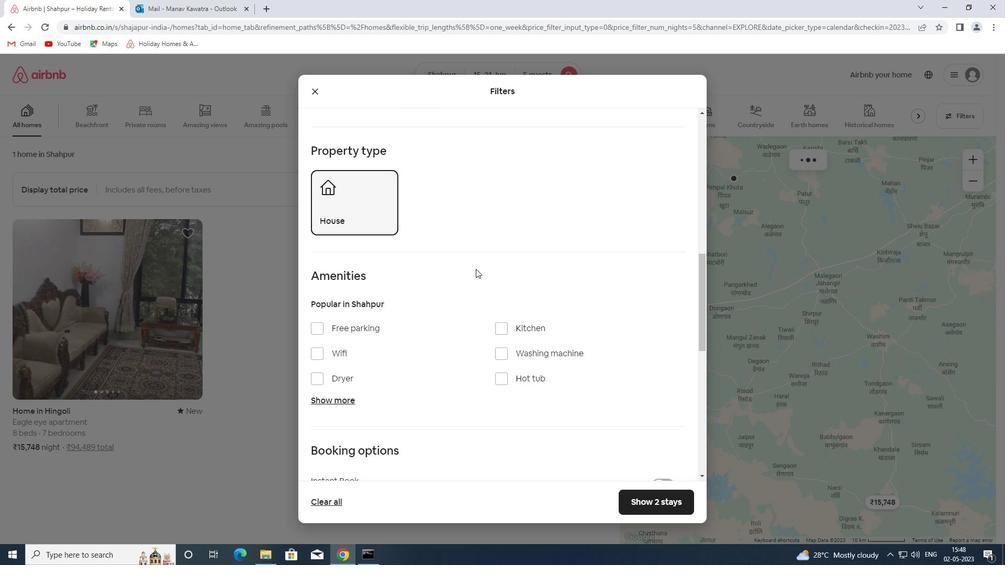 
Action: Mouse scrolled (475, 268) with delta (0, 0)
Screenshot: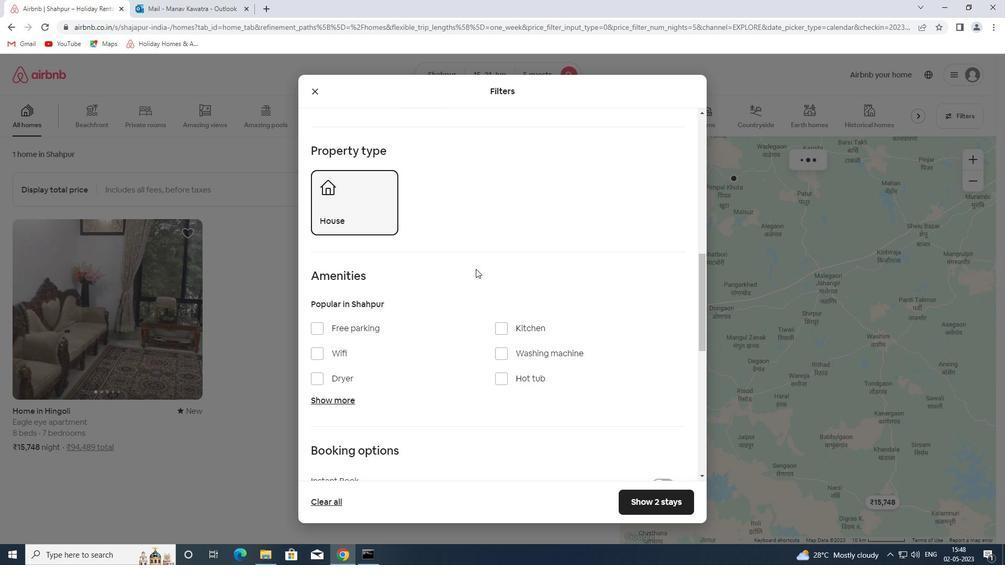 
Action: Mouse scrolled (475, 268) with delta (0, 0)
Screenshot: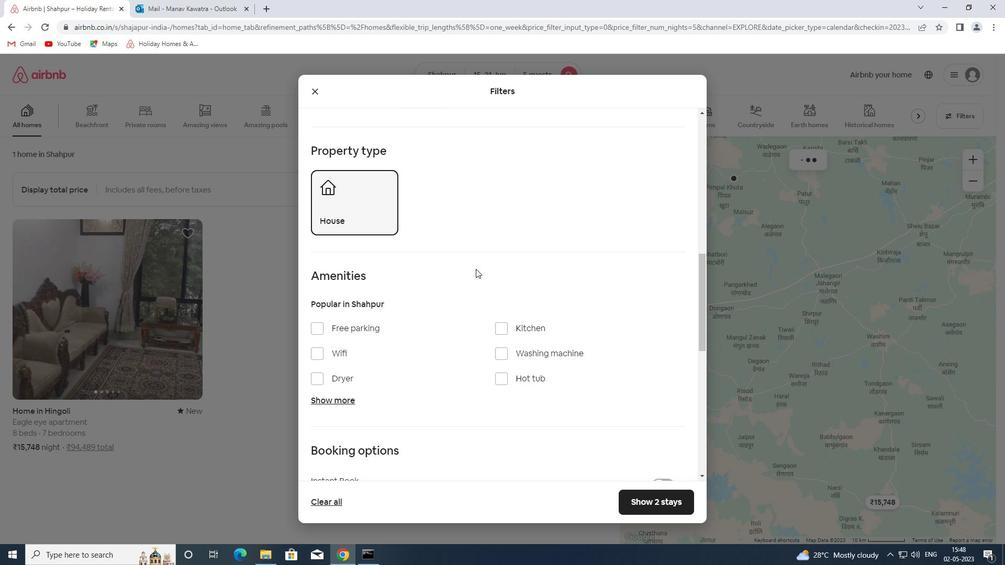 
Action: Mouse moved to (662, 204)
Screenshot: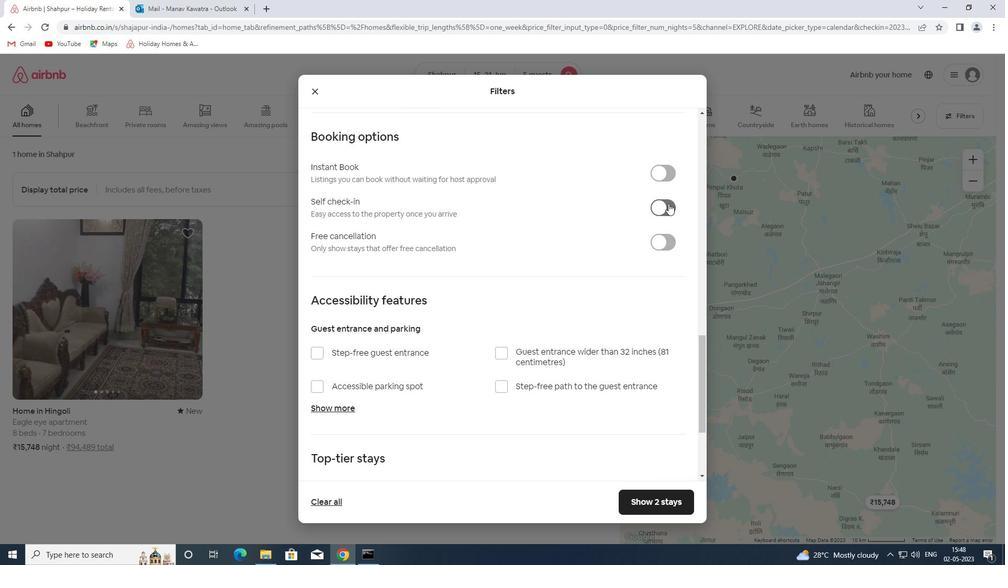 
Action: Mouse pressed left at (662, 204)
Screenshot: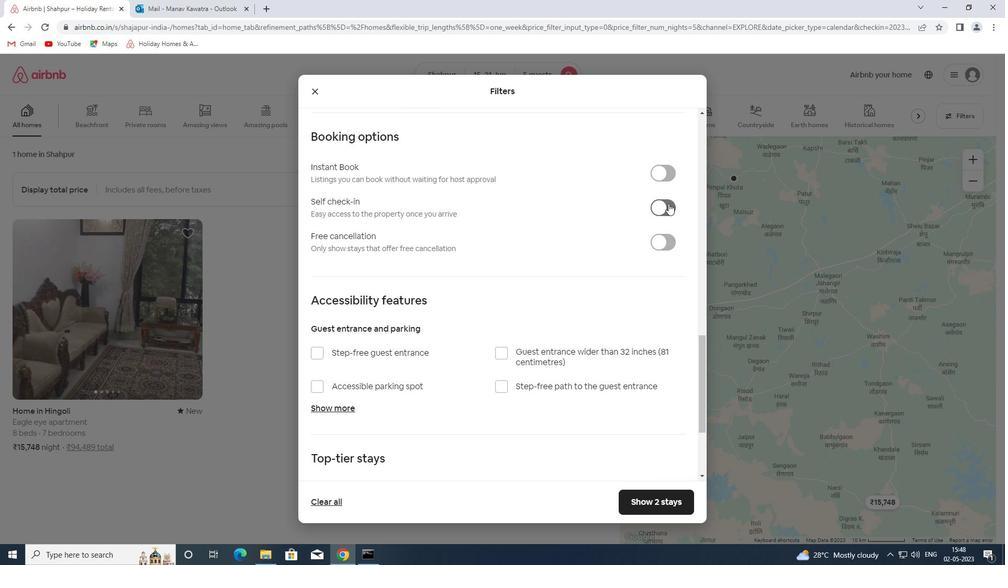 
Action: Mouse moved to (452, 303)
Screenshot: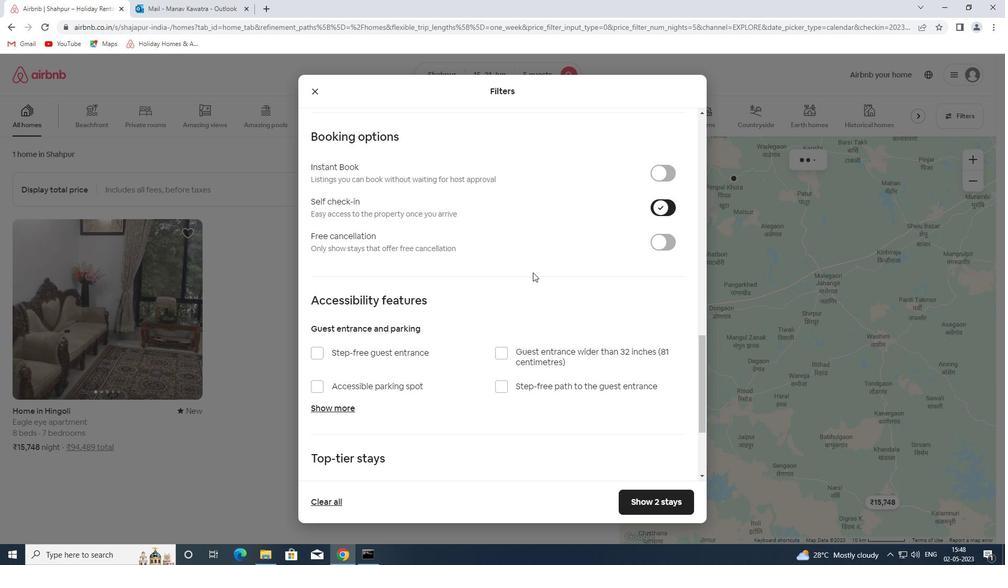 
Action: Mouse scrolled (452, 302) with delta (0, 0)
Screenshot: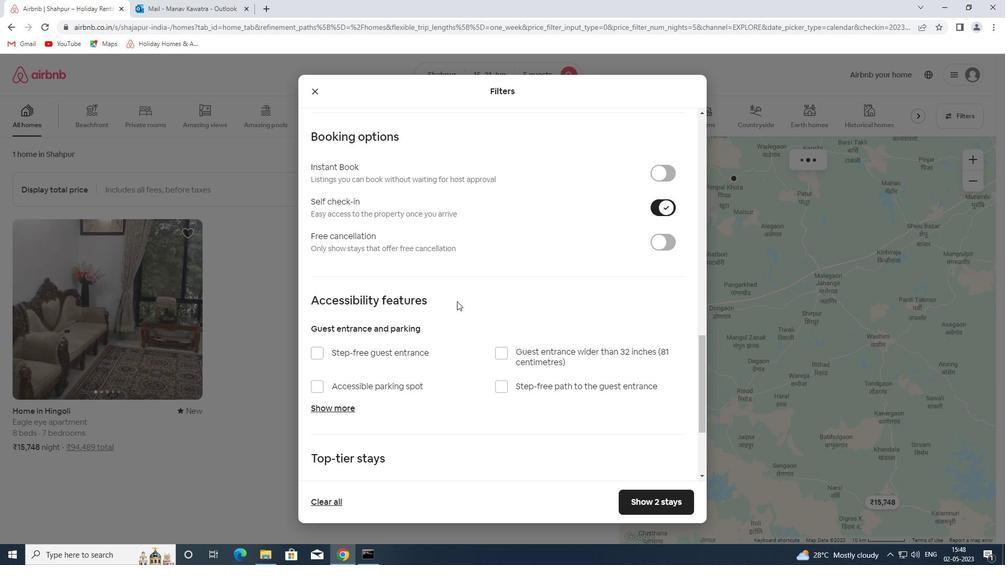 
Action: Mouse scrolled (452, 302) with delta (0, 0)
Screenshot: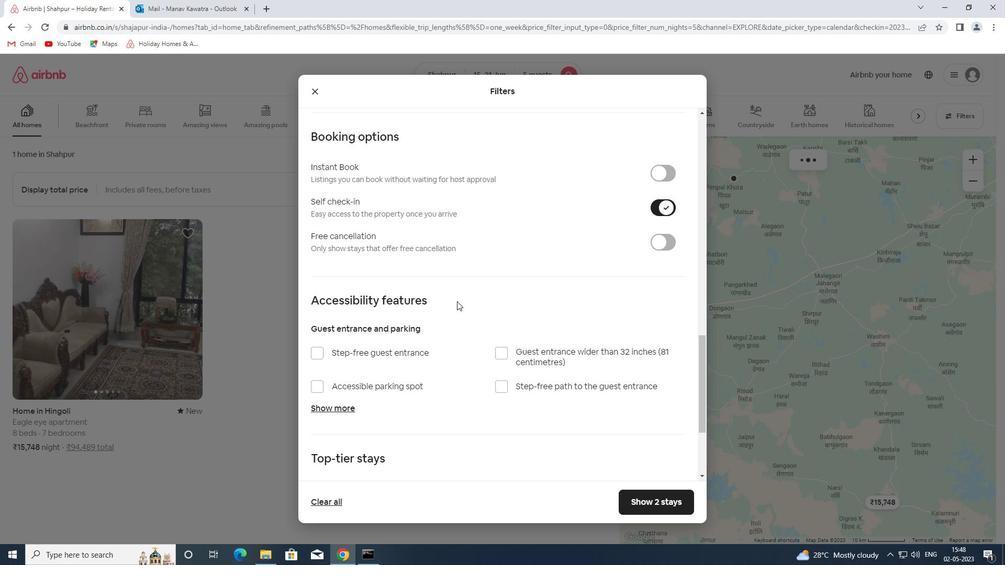
Action: Mouse moved to (452, 303)
Screenshot: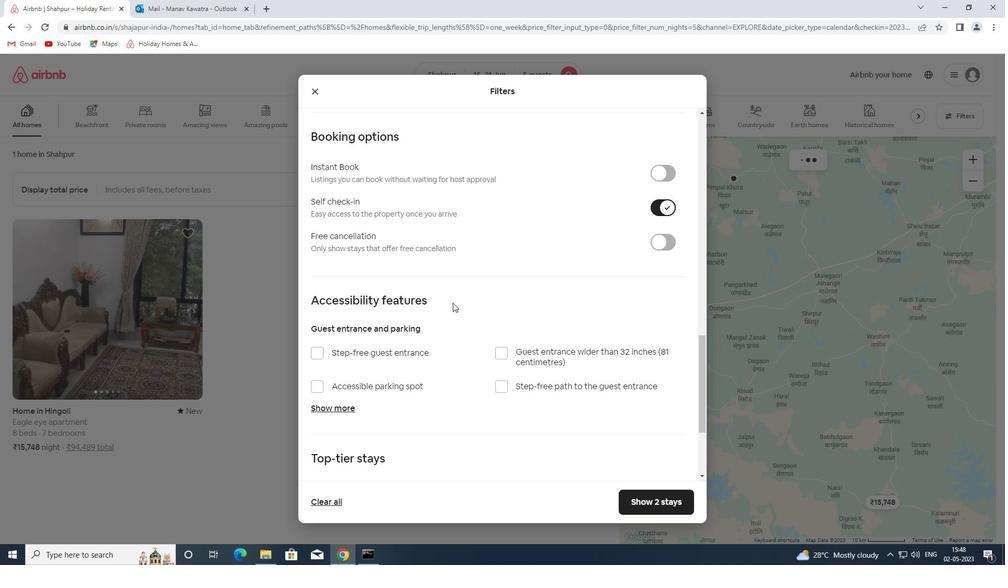
Action: Mouse scrolled (452, 302) with delta (0, 0)
Screenshot: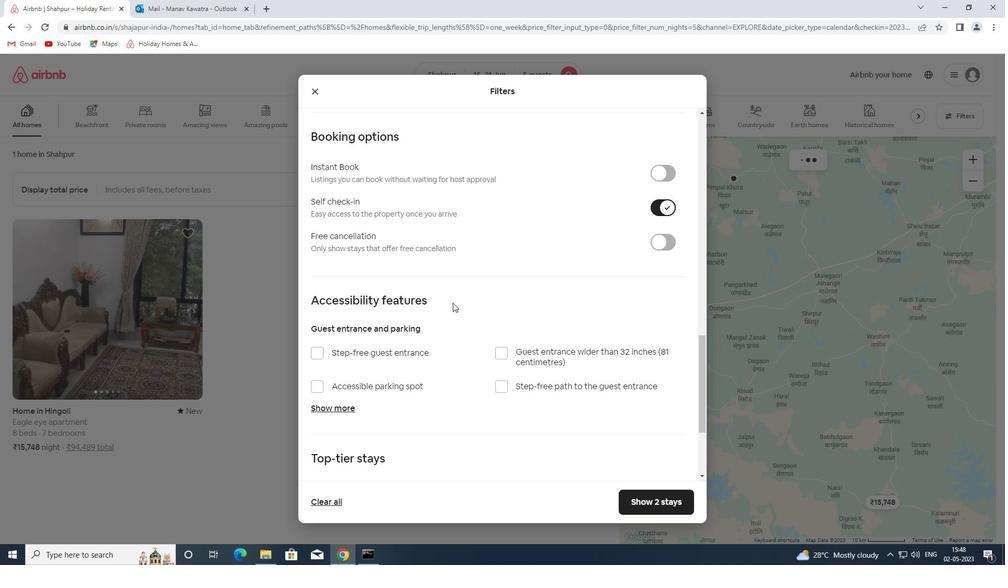 
Action: Mouse scrolled (452, 302) with delta (0, 0)
Screenshot: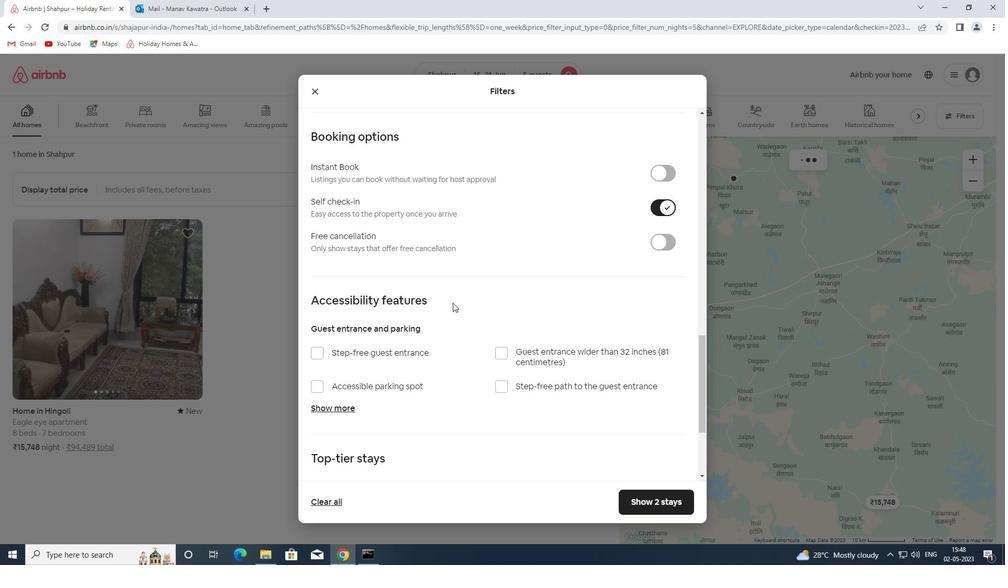 
Action: Mouse scrolled (452, 302) with delta (0, 0)
Screenshot: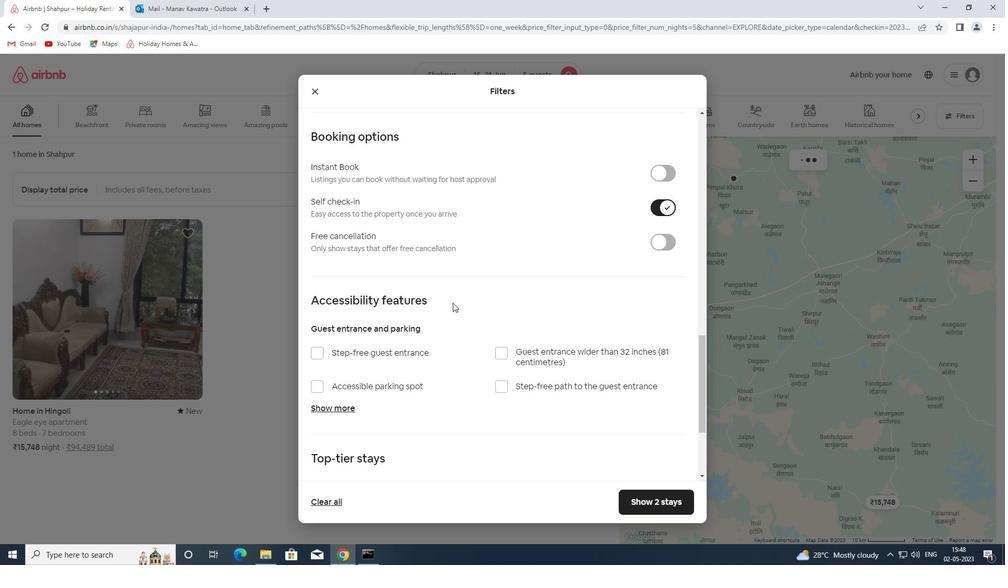 
Action: Mouse scrolled (452, 302) with delta (0, 0)
Screenshot: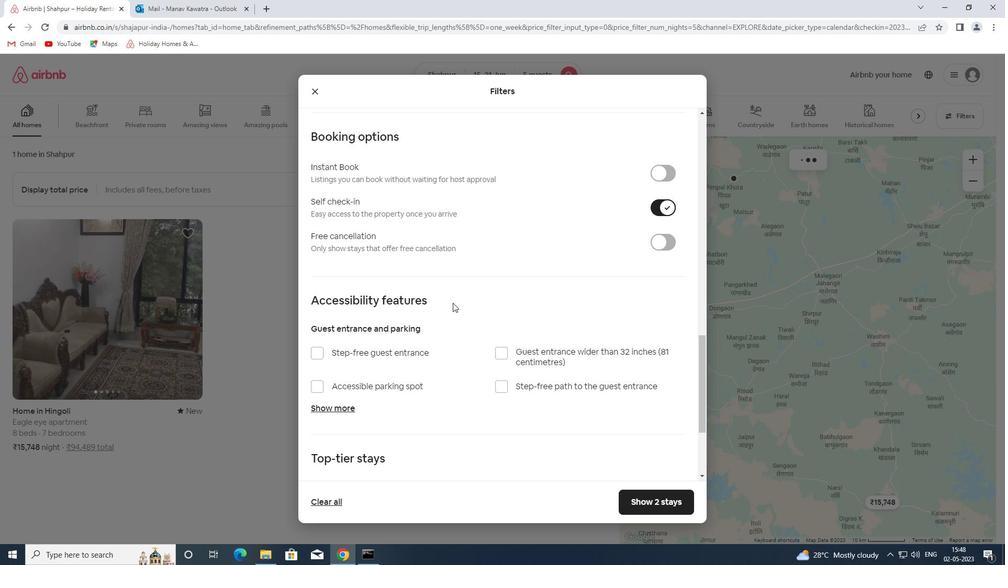 
Action: Mouse scrolled (452, 302) with delta (0, 0)
Screenshot: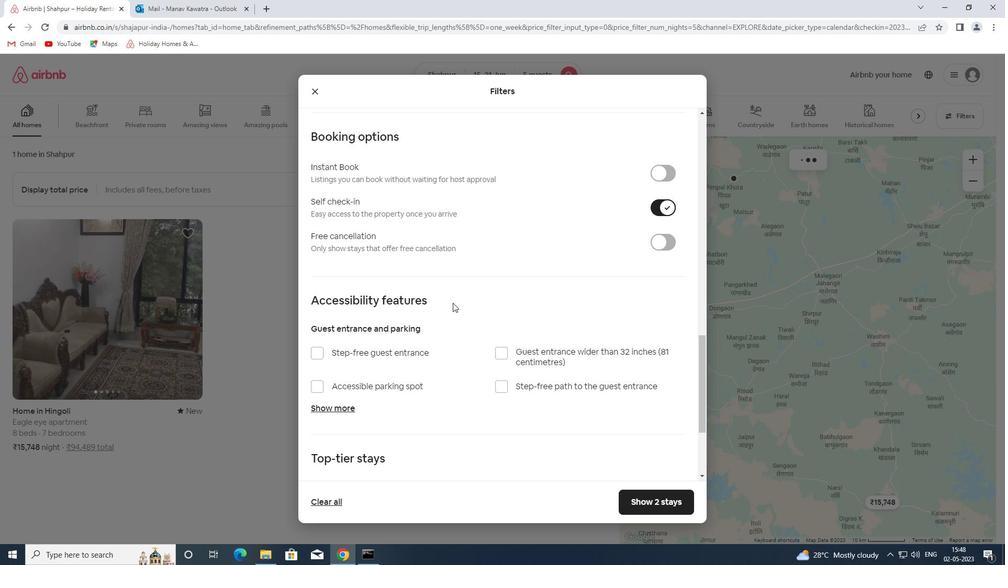 
Action: Mouse moved to (444, 402)
Screenshot: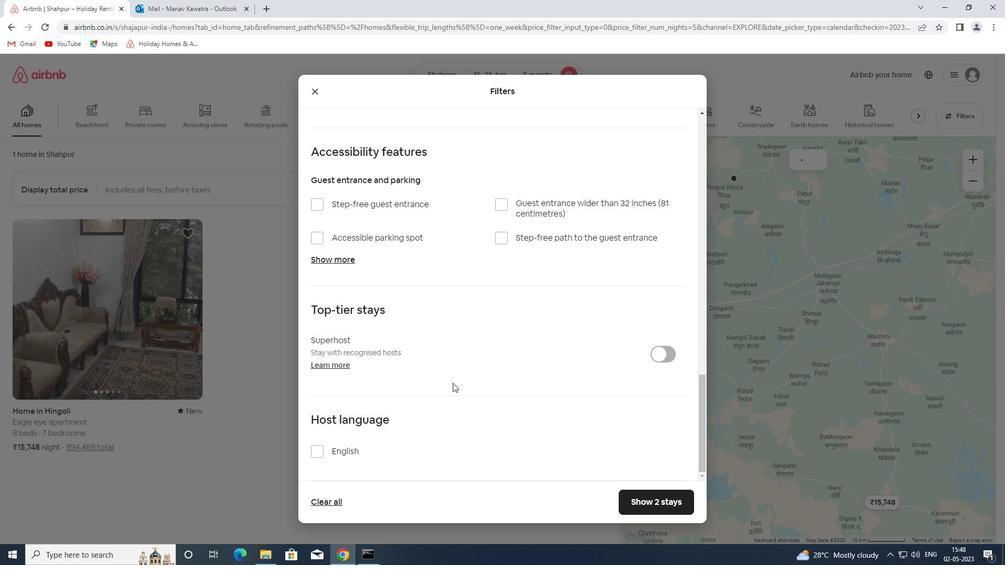 
Action: Mouse scrolled (444, 402) with delta (0, 0)
Screenshot: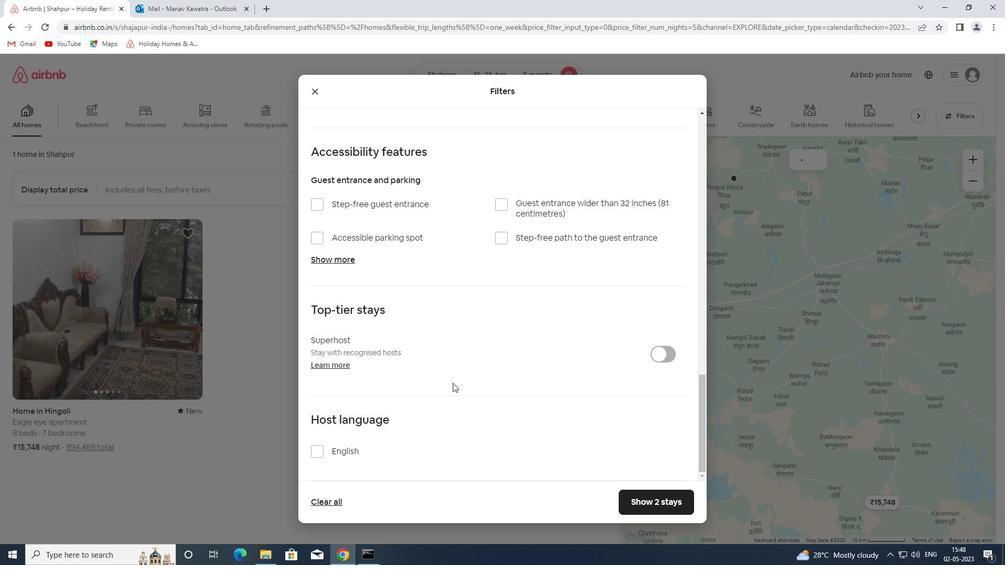 
Action: Mouse moved to (443, 403)
Screenshot: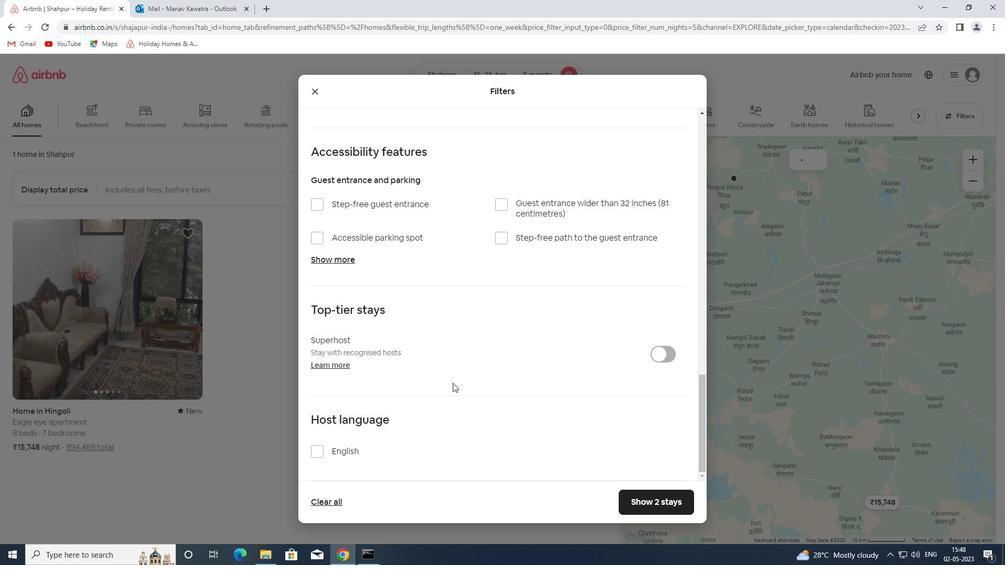 
Action: Mouse scrolled (443, 402) with delta (0, 0)
Screenshot: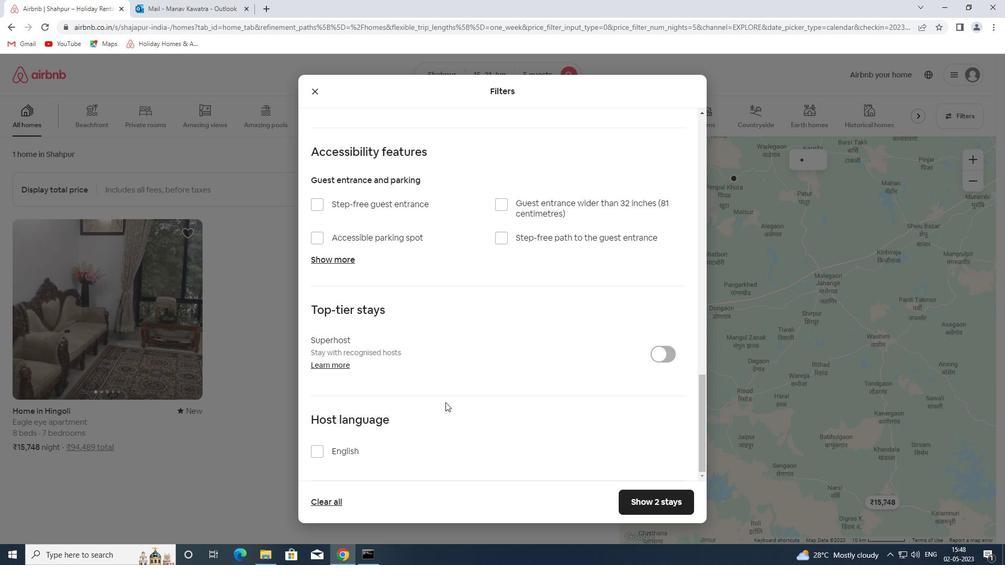 
Action: Mouse scrolled (443, 402) with delta (0, 0)
Screenshot: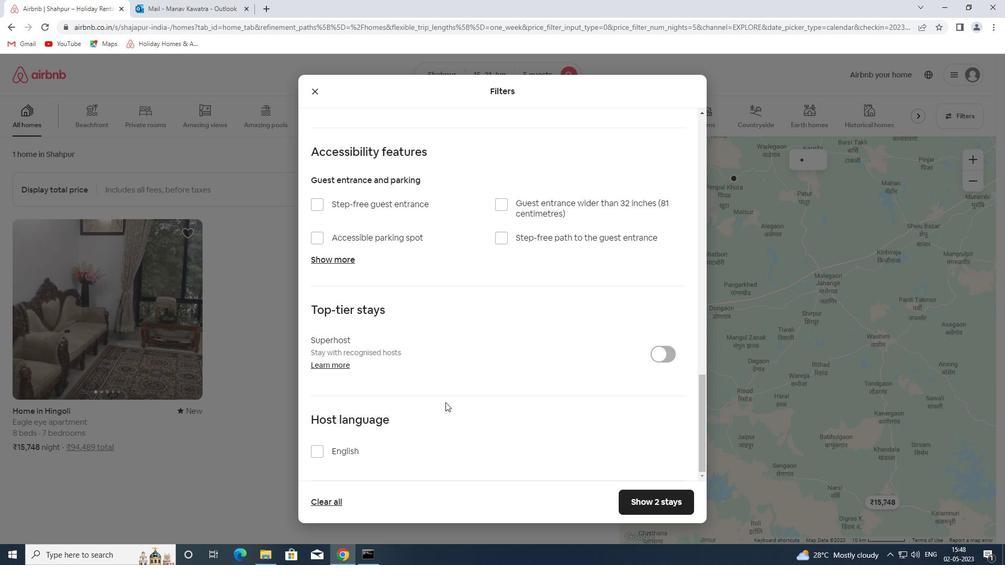 
Action: Mouse scrolled (443, 402) with delta (0, 0)
Screenshot: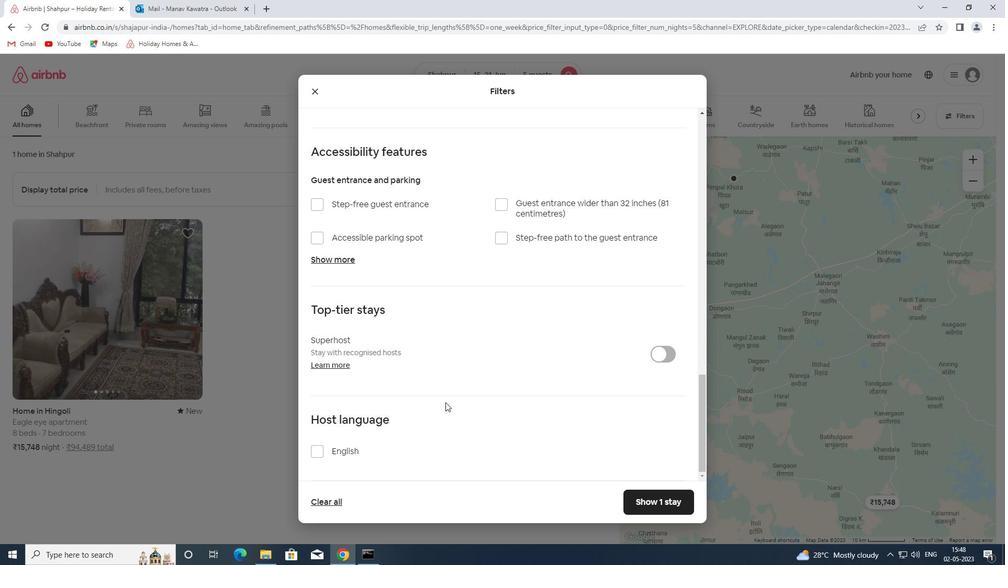
Action: Mouse scrolled (443, 402) with delta (0, 0)
Screenshot: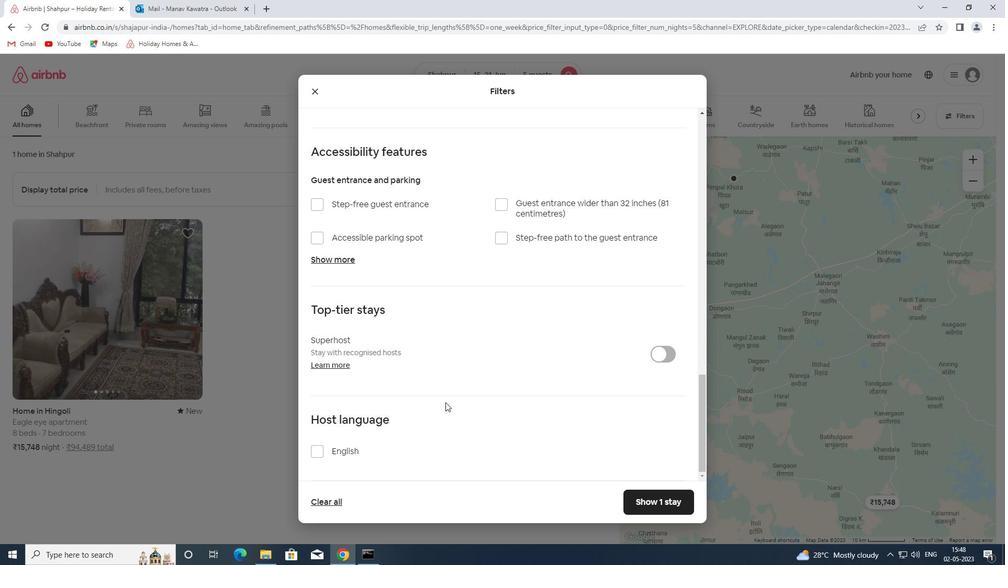 
Action: Mouse moved to (441, 402)
Screenshot: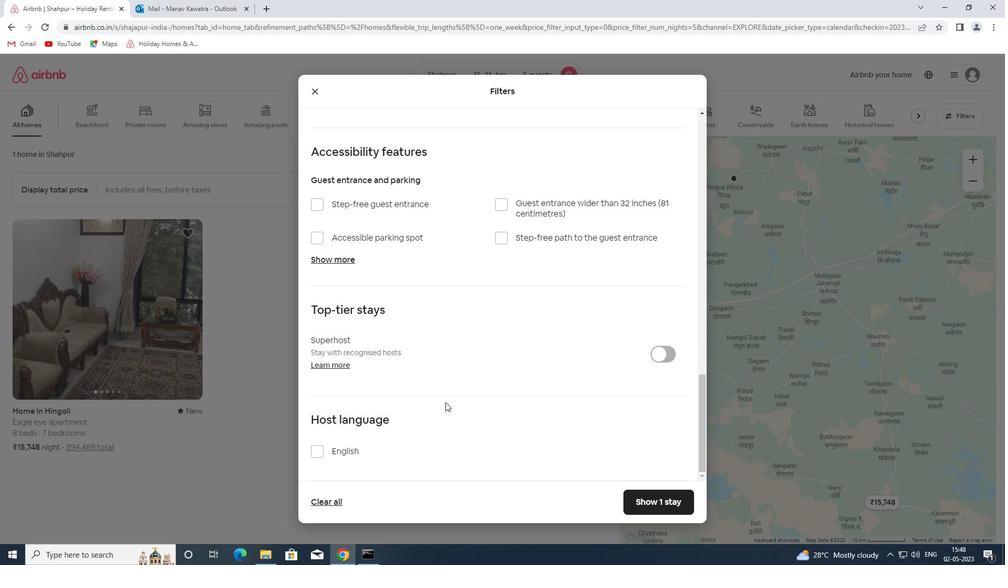 
Action: Mouse scrolled (441, 402) with delta (0, 0)
Screenshot: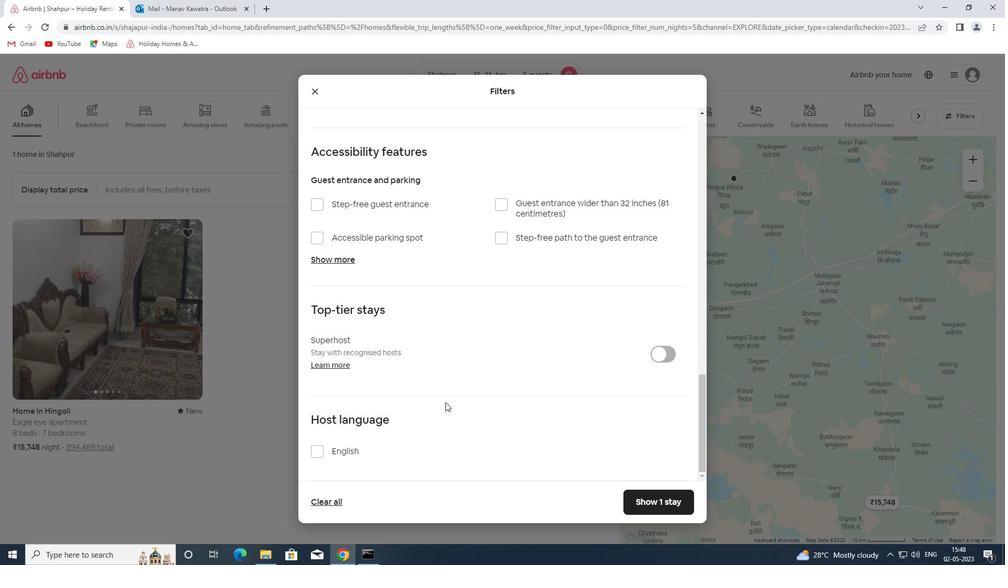 
Action: Mouse moved to (332, 453)
Screenshot: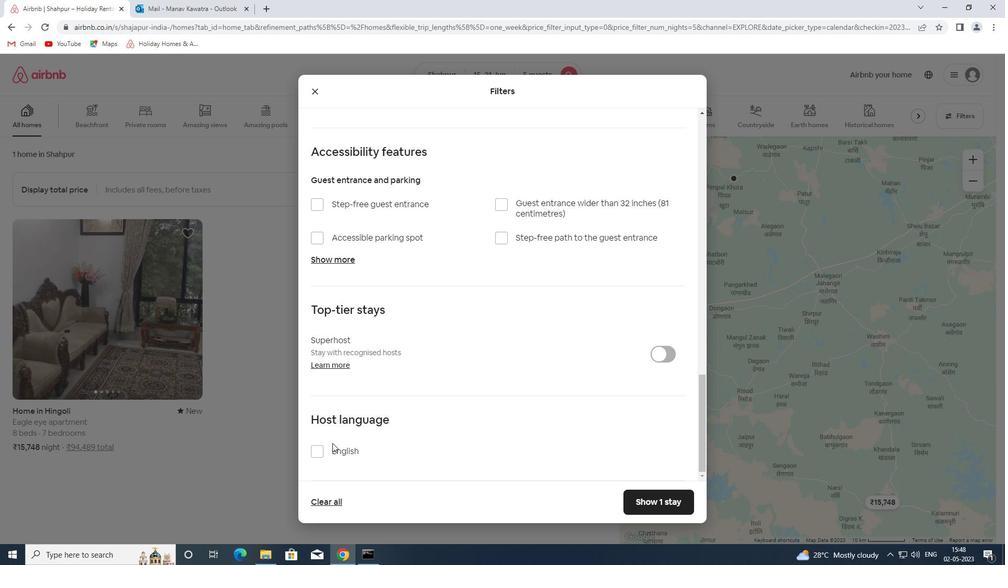 
Action: Mouse pressed left at (332, 453)
Screenshot: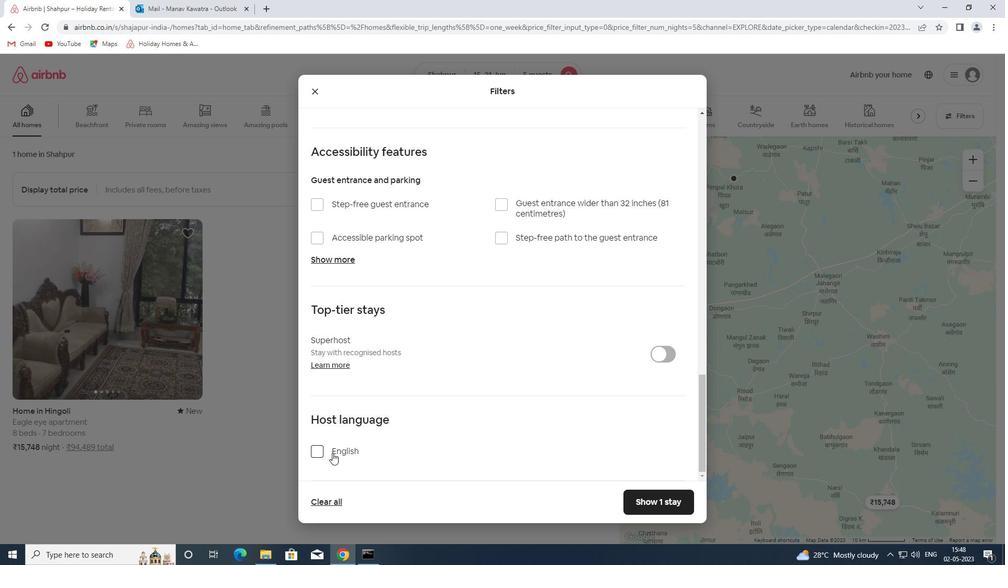 
Action: Mouse moved to (631, 505)
Screenshot: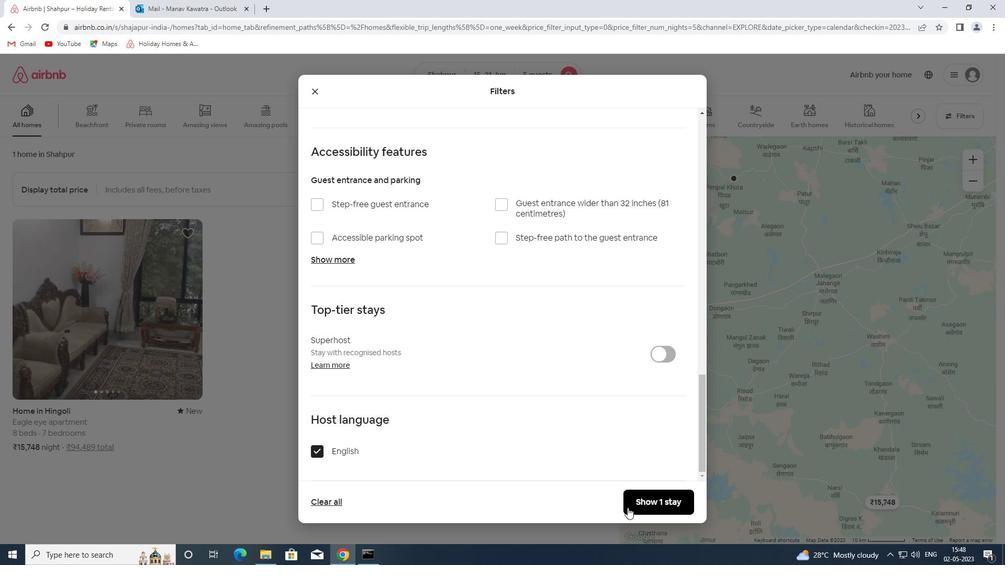 
Action: Mouse pressed left at (631, 505)
Screenshot: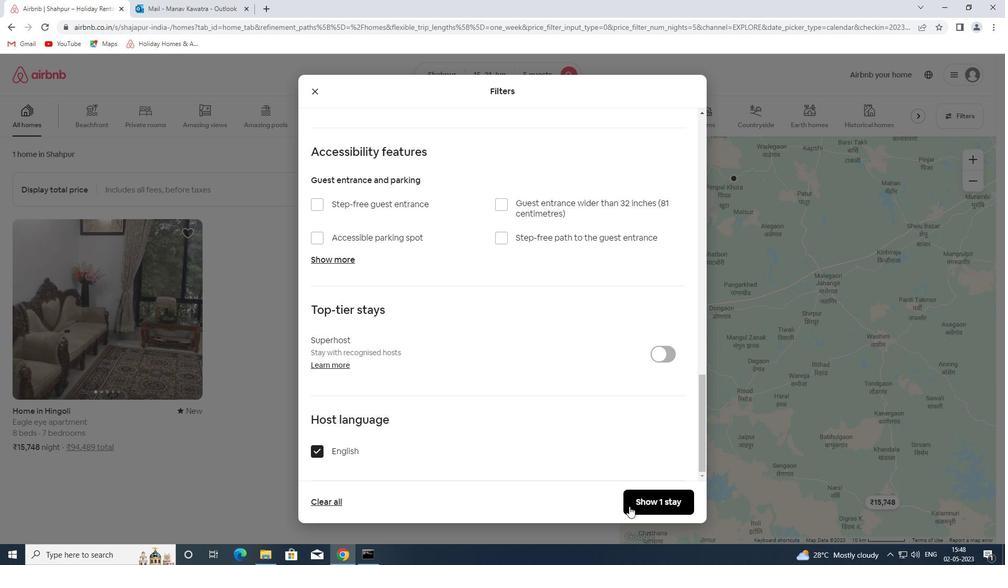 
